 Task: Create a due date automation trigger when advanced on, 2 hours after a card is due add fields without custom field "Resume" set to a number lower than 1 and greater than 10.
Action: Mouse moved to (1101, 511)
Screenshot: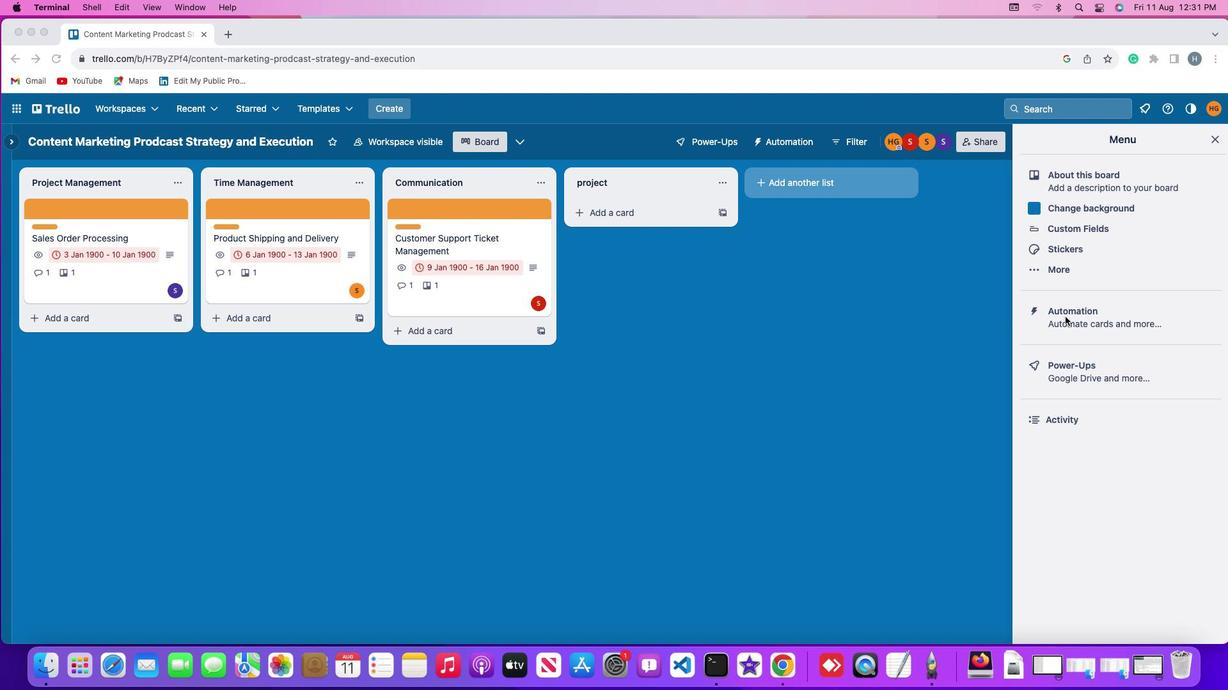 
Action: Mouse pressed left at (1101, 511)
Screenshot: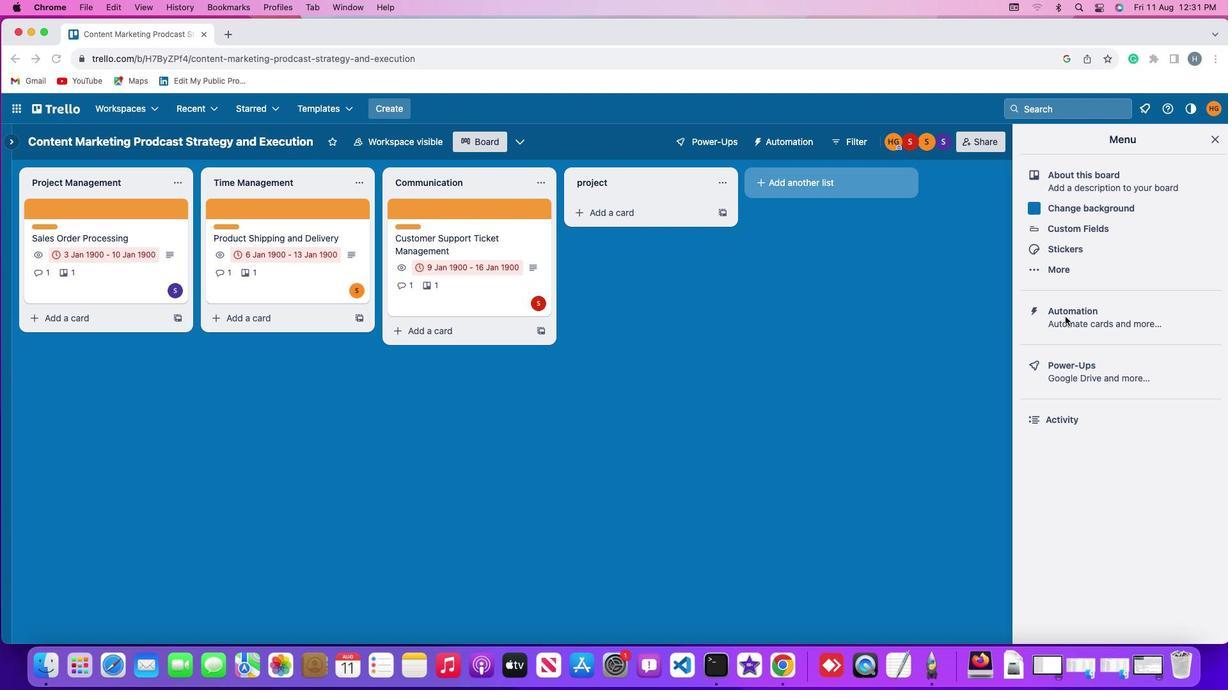 
Action: Mouse pressed left at (1101, 511)
Screenshot: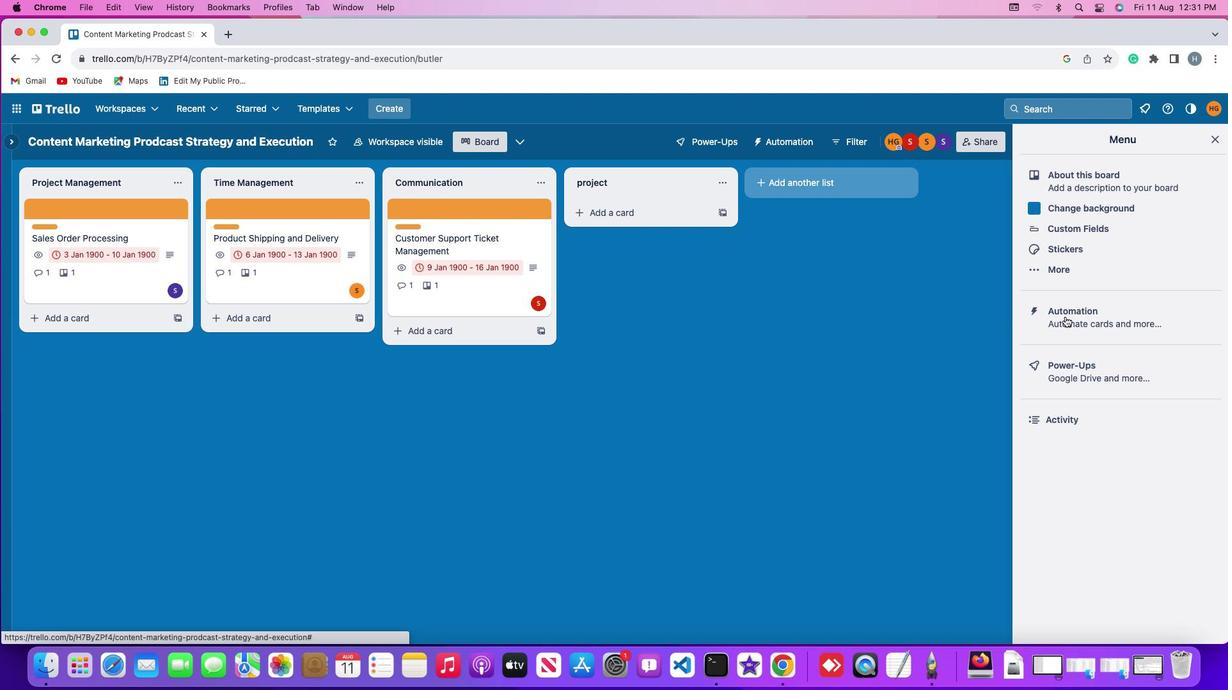 
Action: Mouse moved to (131, 511)
Screenshot: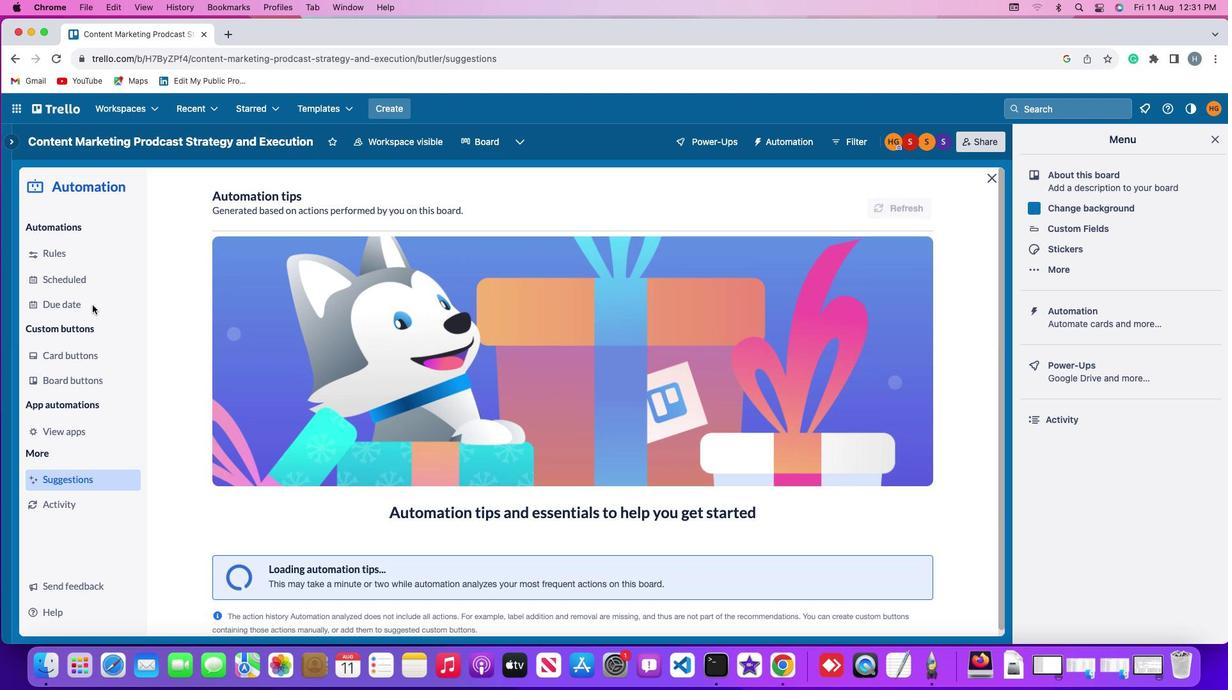 
Action: Mouse pressed left at (131, 511)
Screenshot: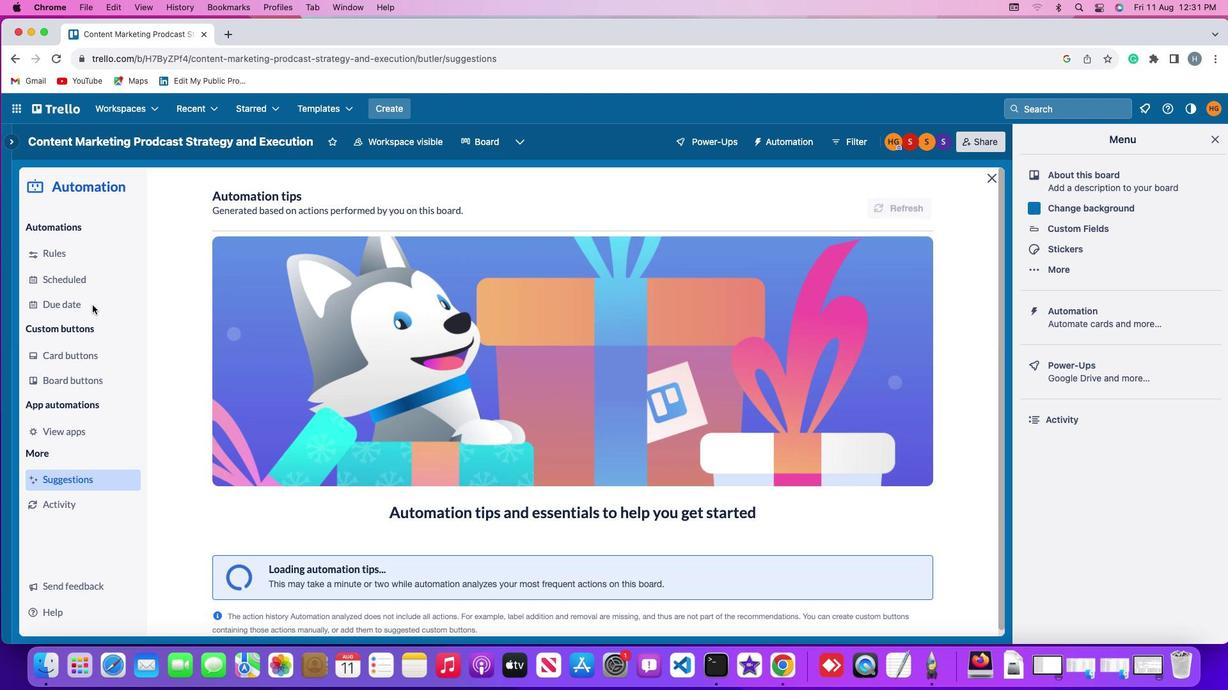 
Action: Mouse moved to (881, 506)
Screenshot: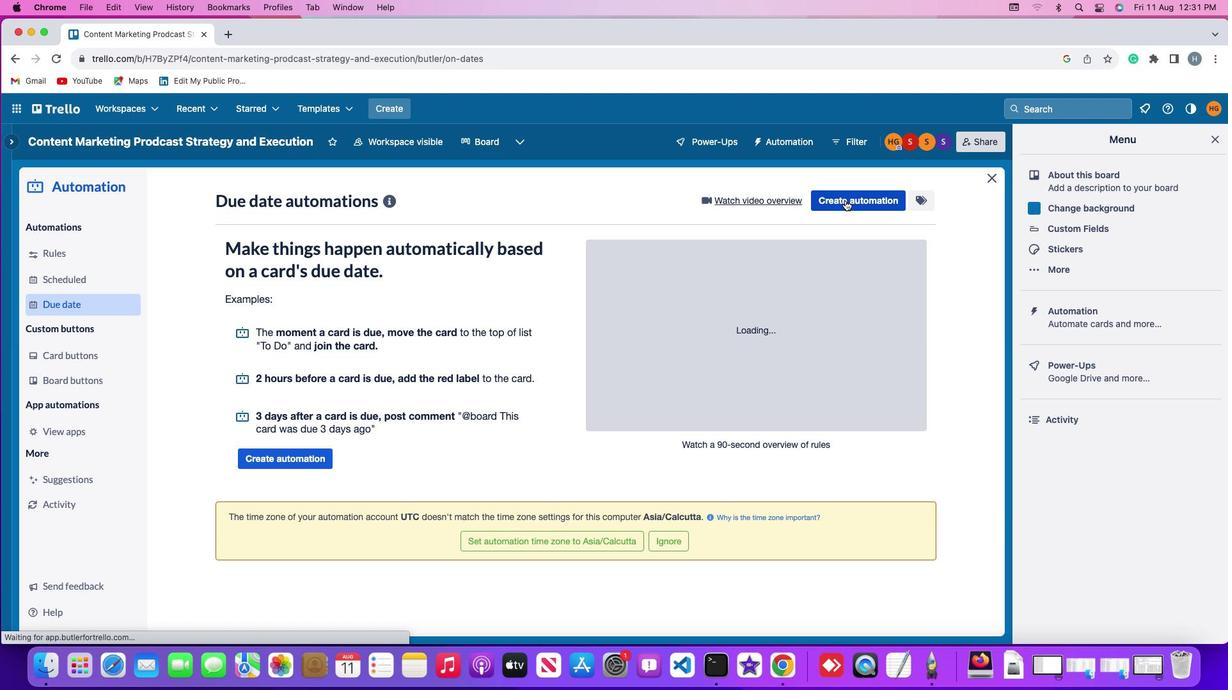 
Action: Mouse pressed left at (881, 506)
Screenshot: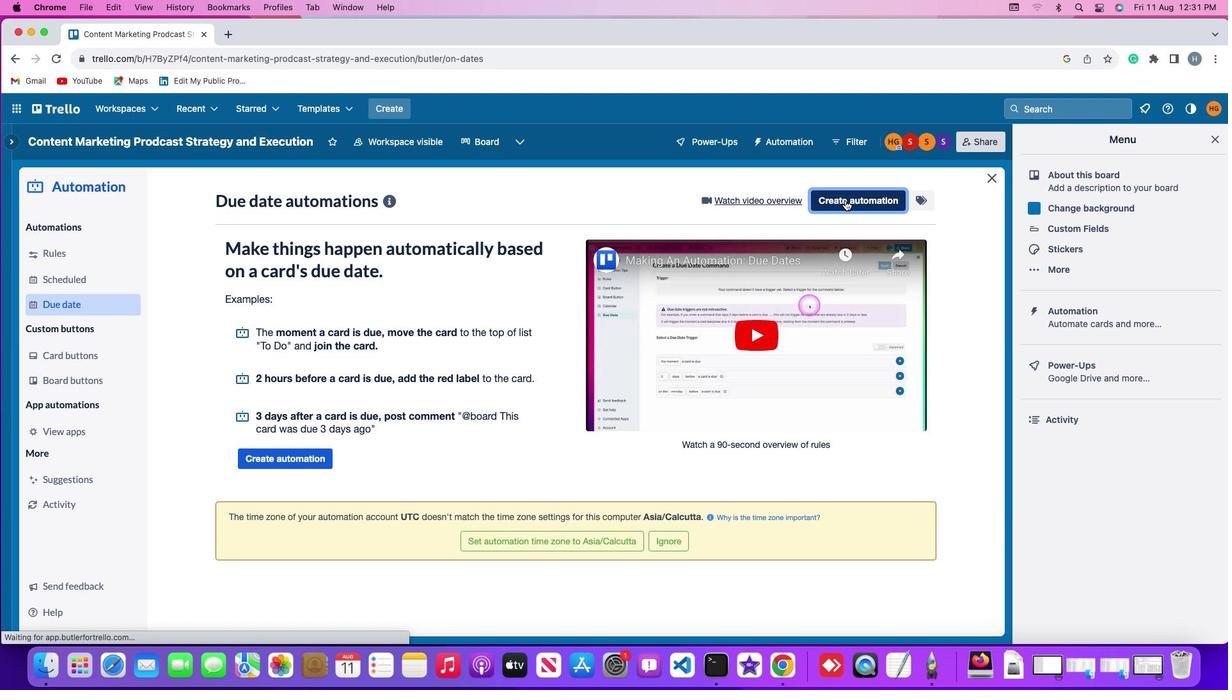 
Action: Mouse moved to (316, 511)
Screenshot: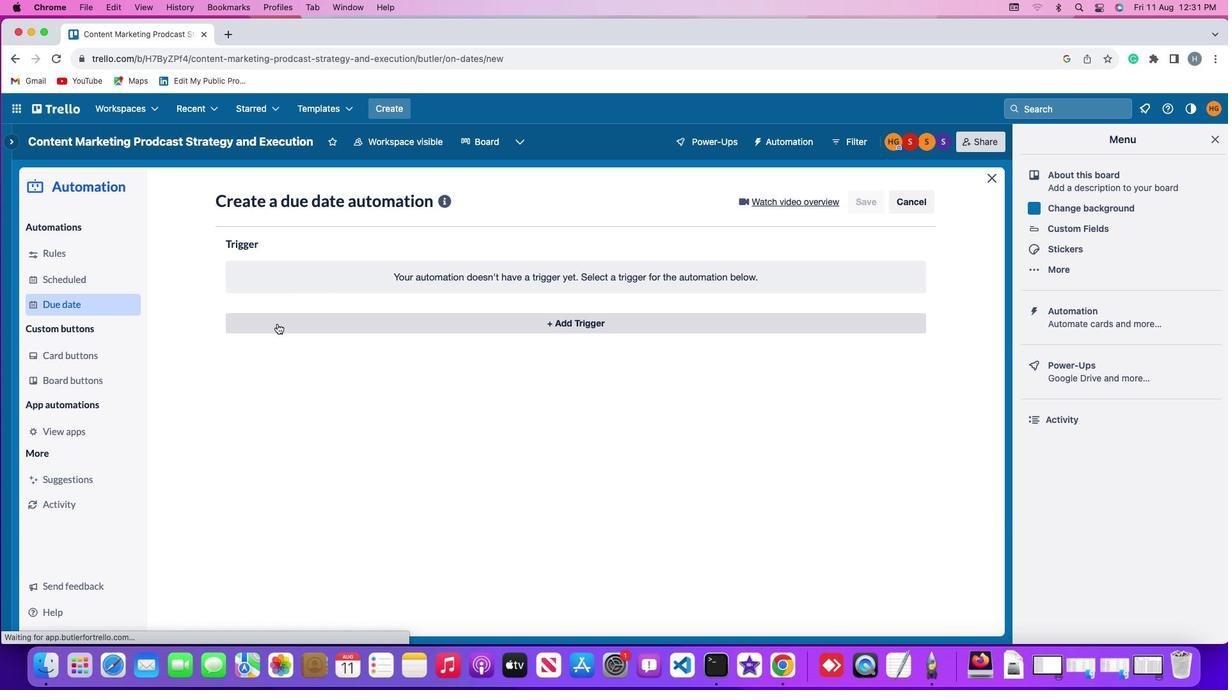 
Action: Mouse pressed left at (316, 511)
Screenshot: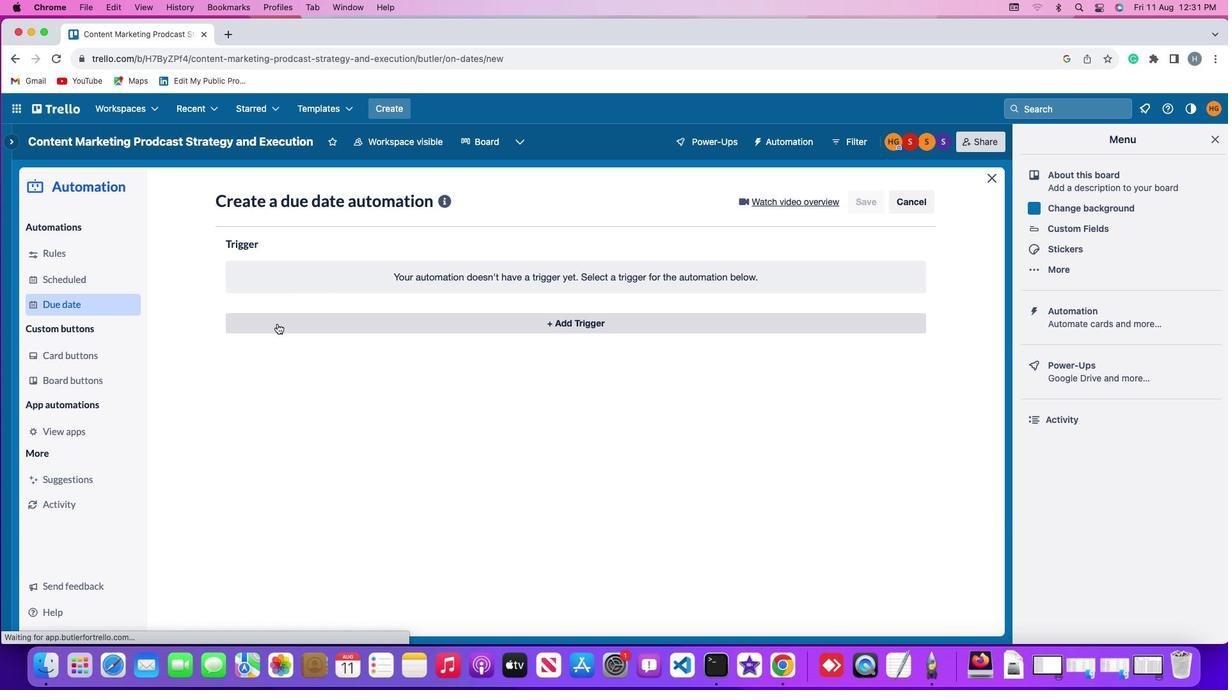 
Action: Mouse moved to (293, 522)
Screenshot: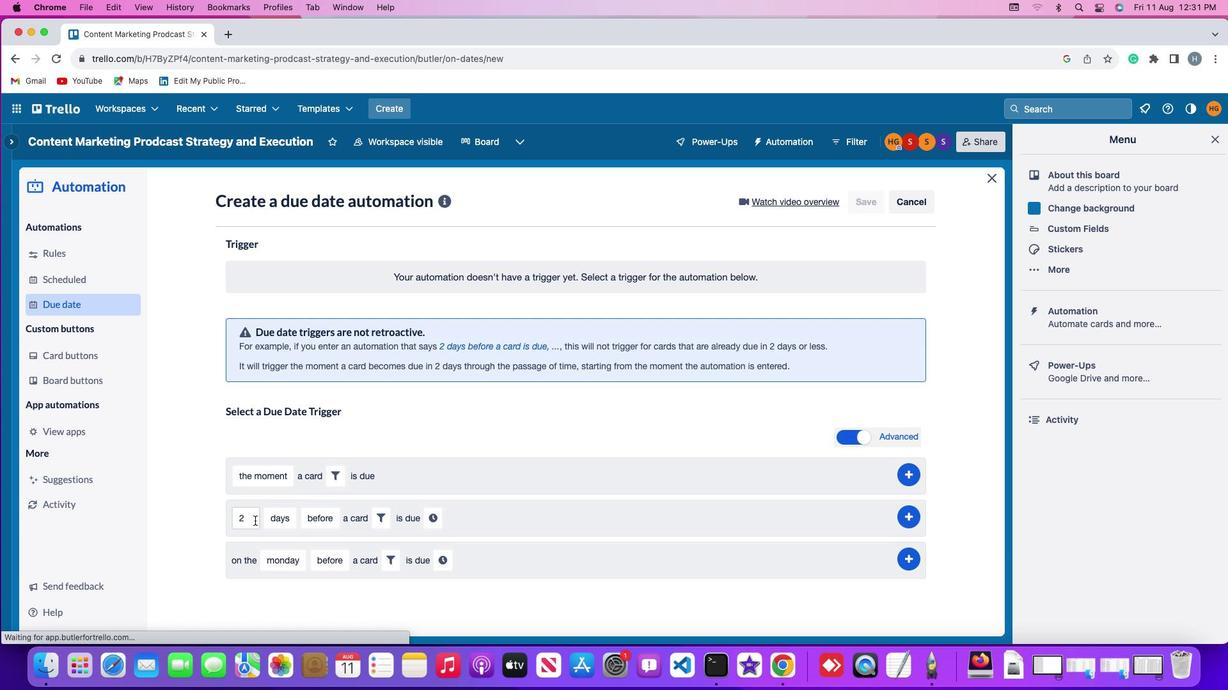 
Action: Mouse pressed left at (293, 522)
Screenshot: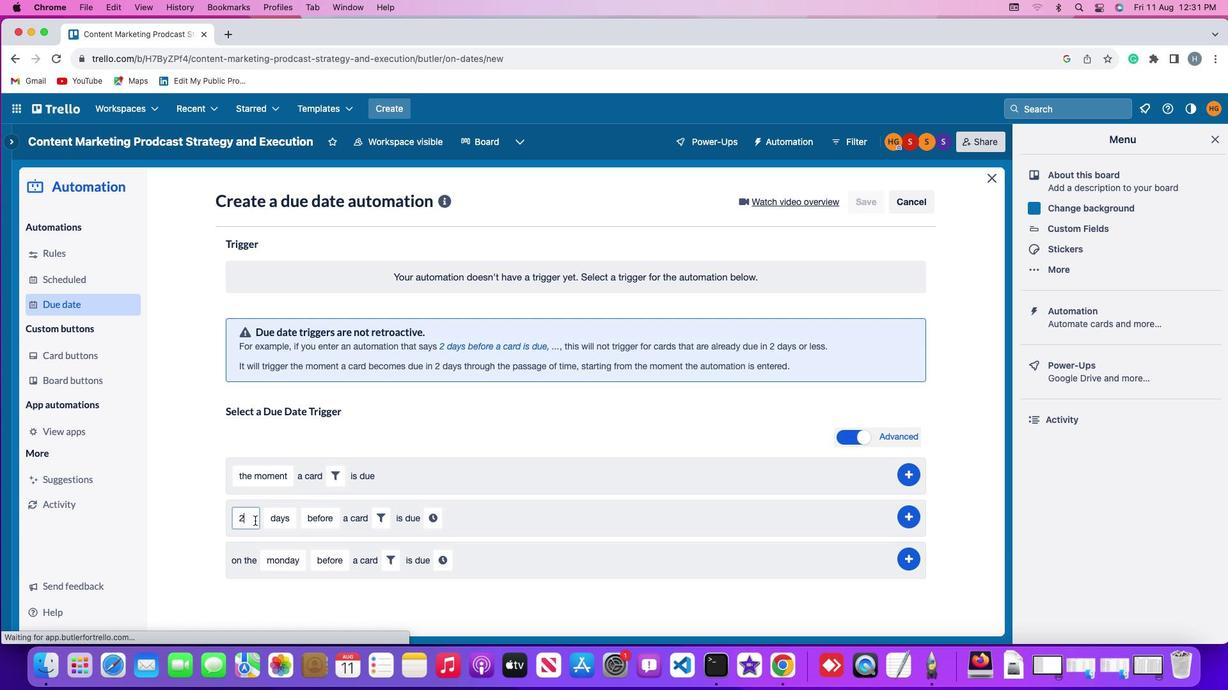 
Action: Key pressed Key.backspace'2'
Screenshot: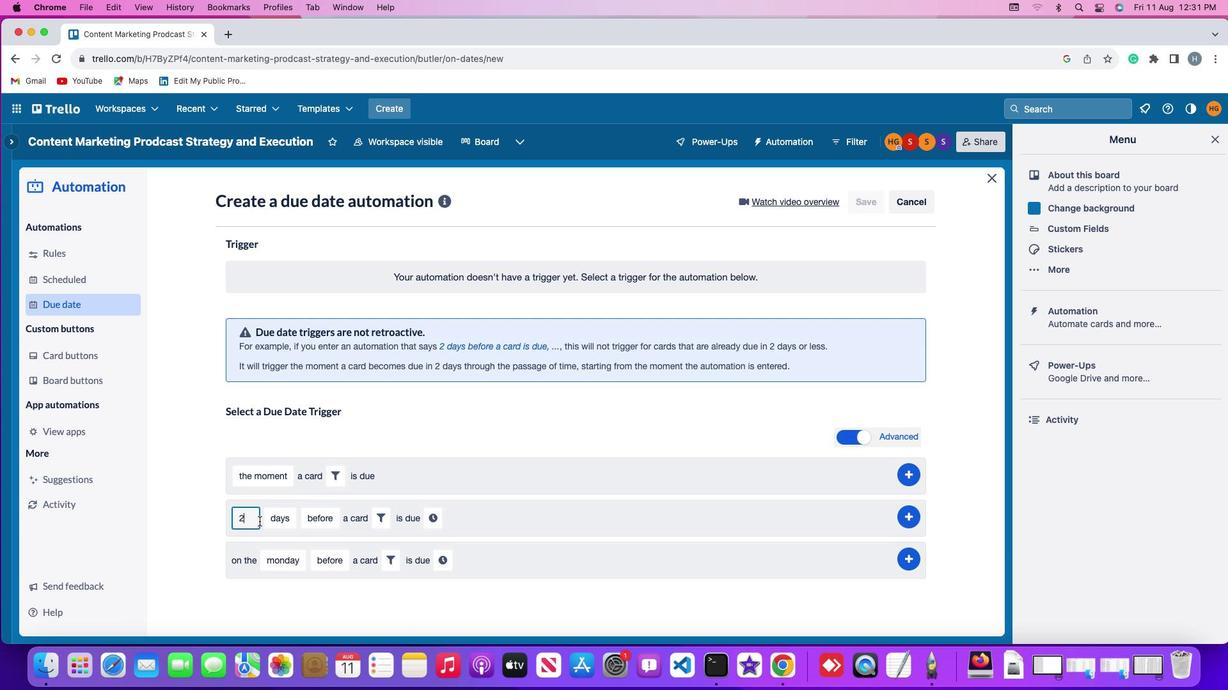 
Action: Mouse moved to (324, 522)
Screenshot: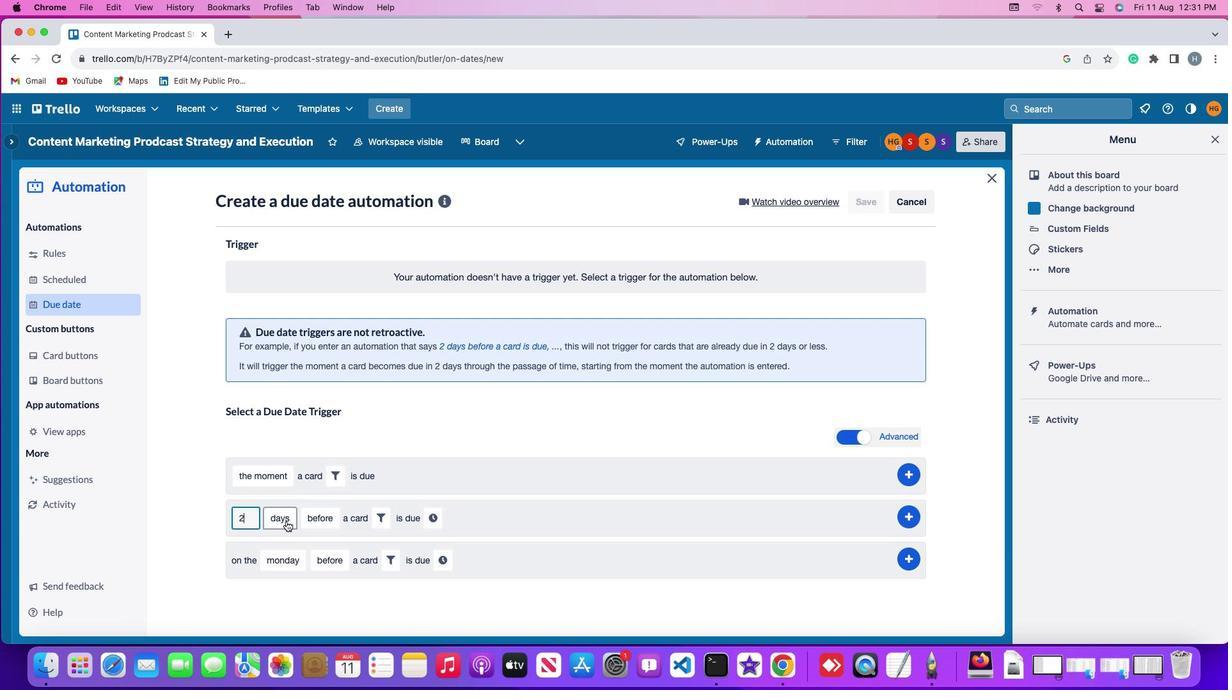 
Action: Mouse pressed left at (324, 522)
Screenshot: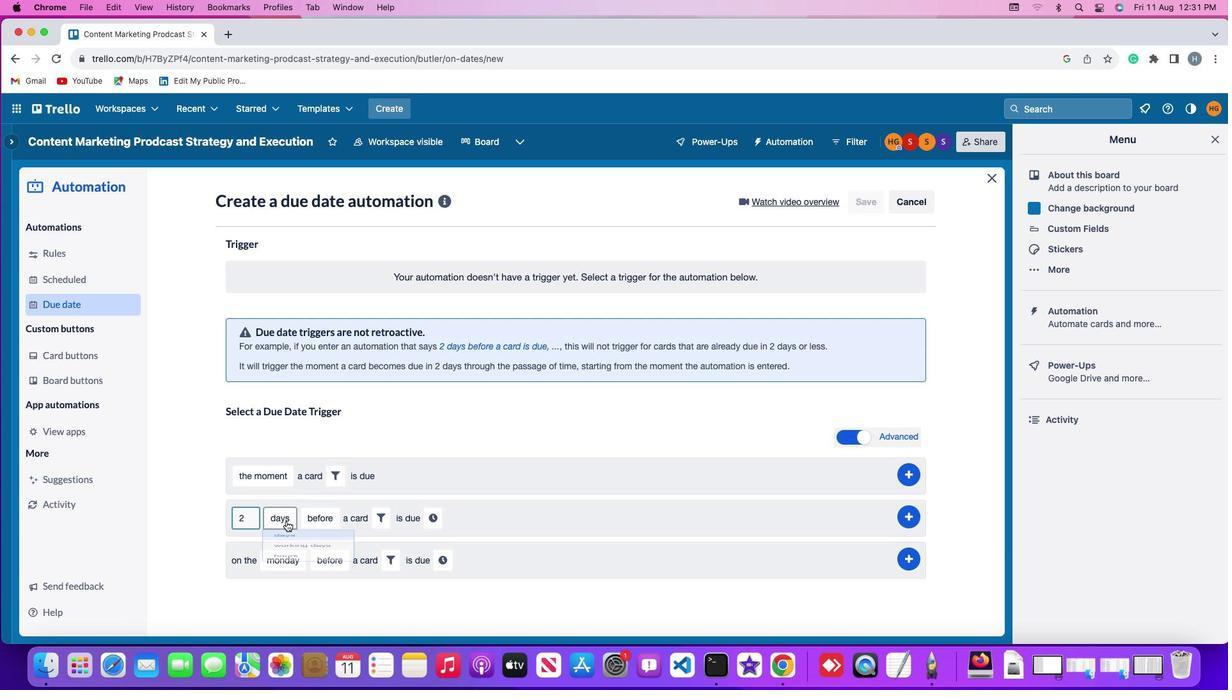 
Action: Mouse moved to (322, 525)
Screenshot: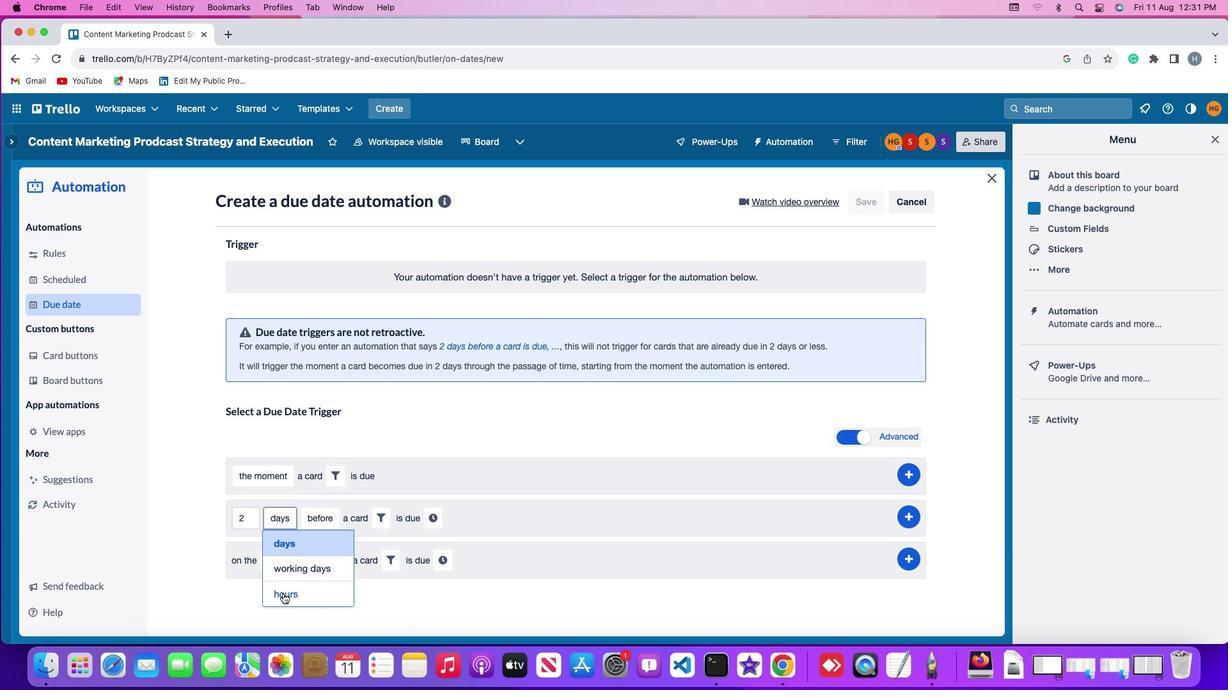 
Action: Mouse pressed left at (322, 525)
Screenshot: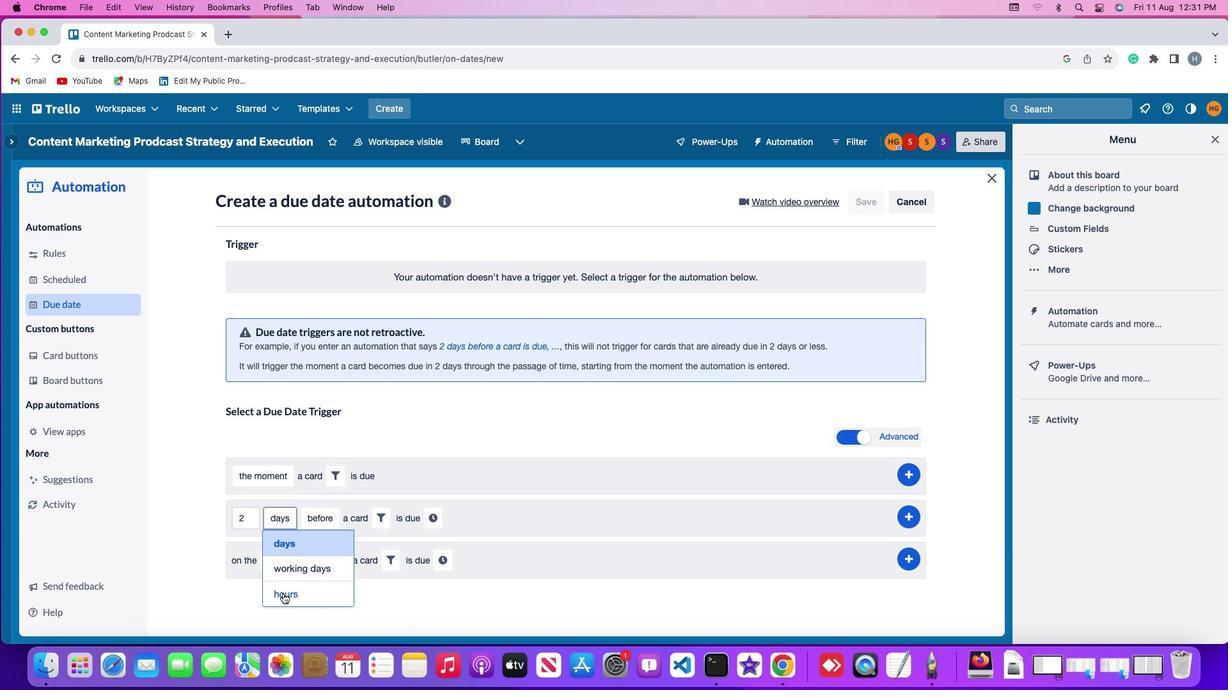 
Action: Mouse moved to (364, 522)
Screenshot: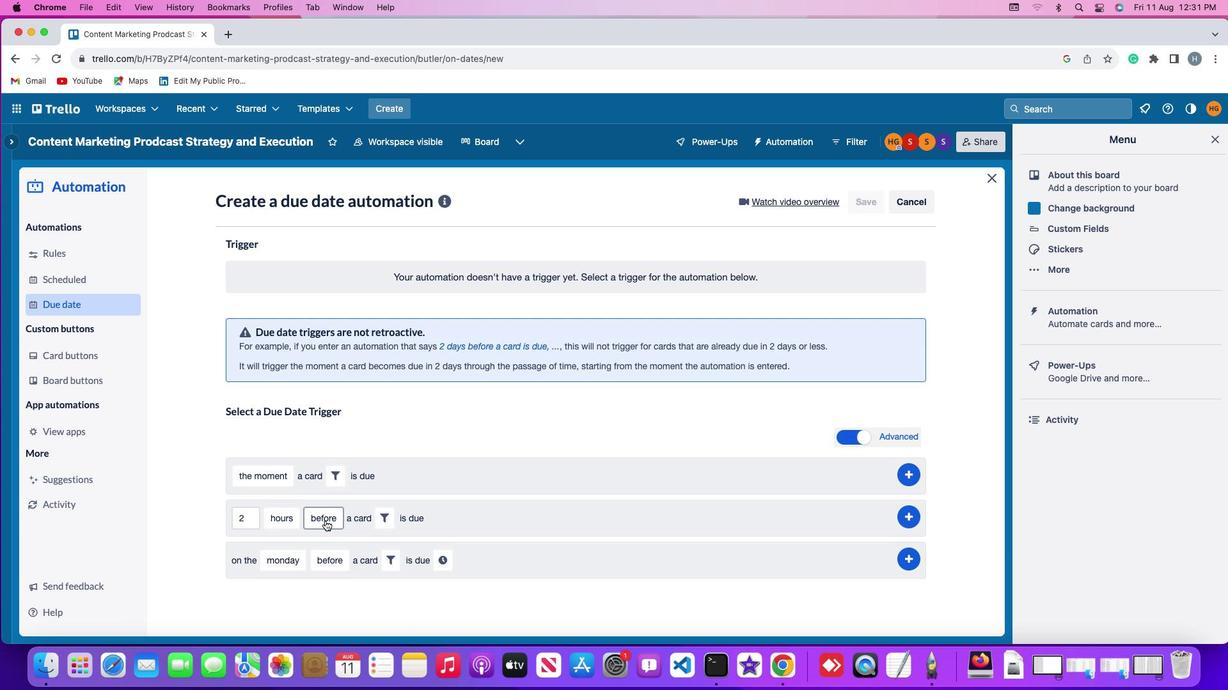 
Action: Mouse pressed left at (364, 522)
Screenshot: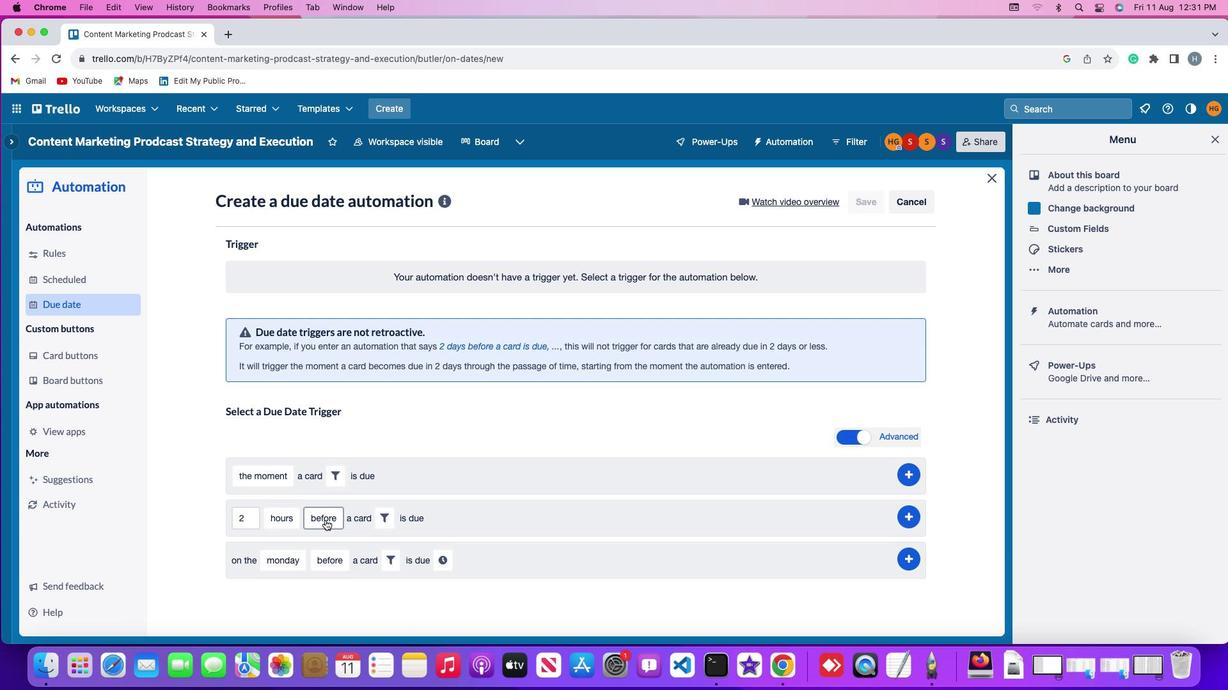 
Action: Mouse moved to (362, 524)
Screenshot: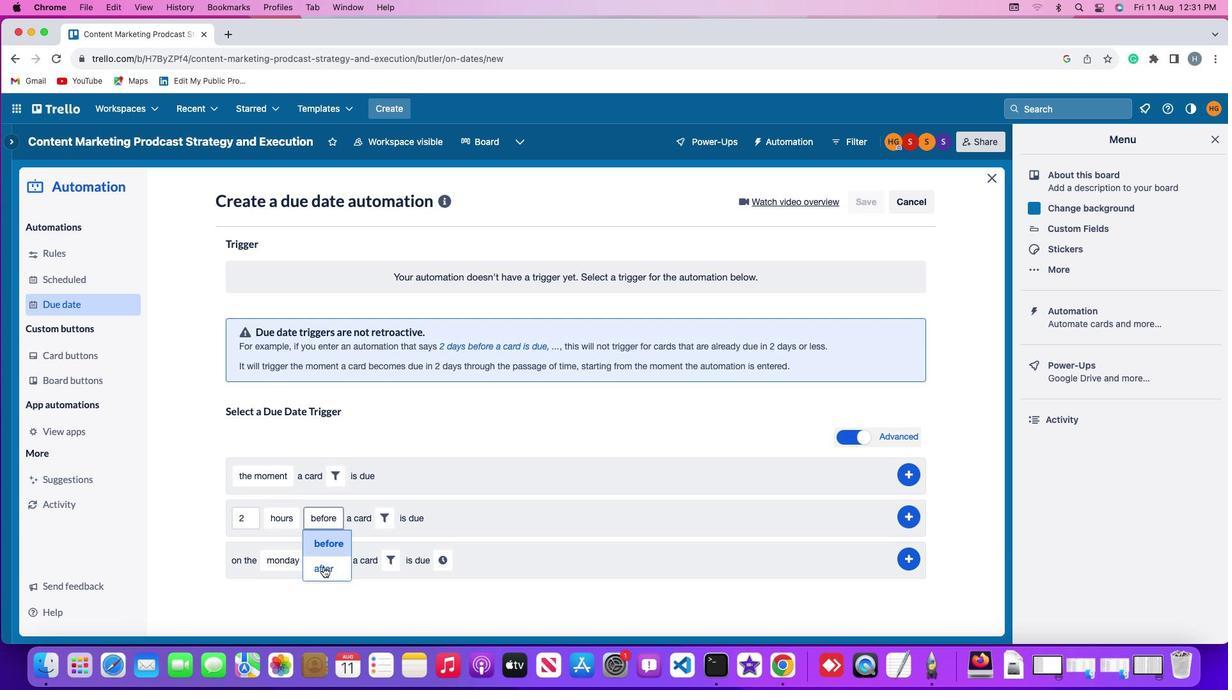 
Action: Mouse pressed left at (362, 524)
Screenshot: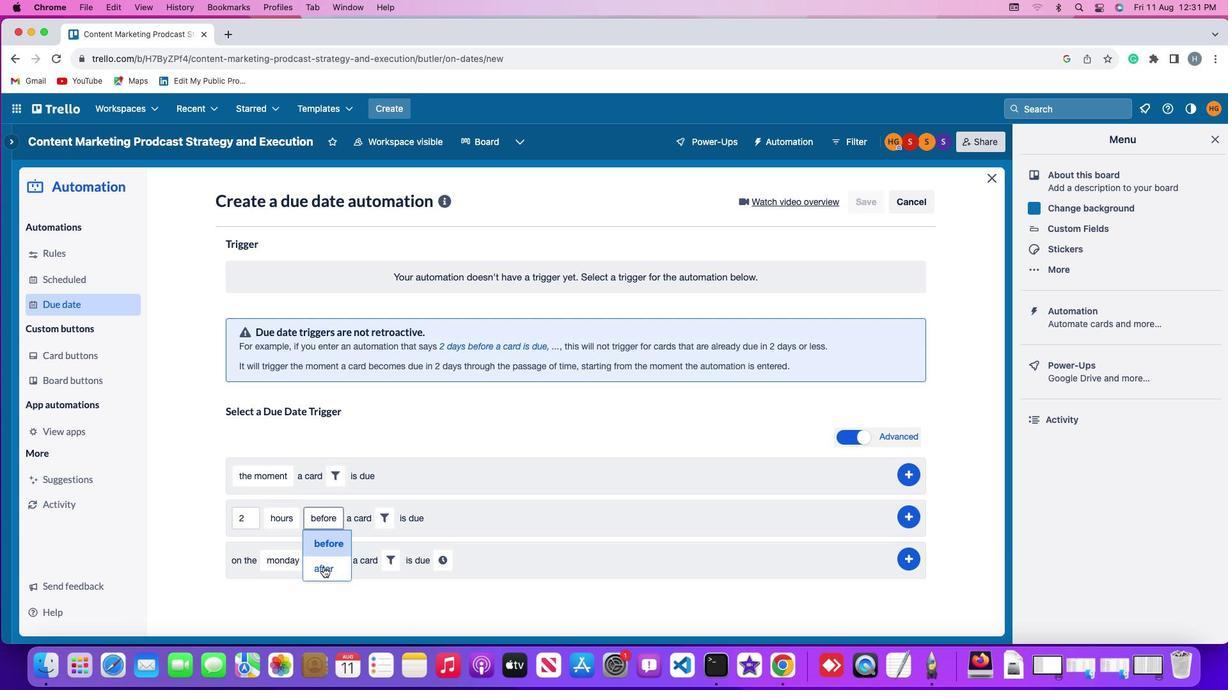 
Action: Mouse moved to (411, 522)
Screenshot: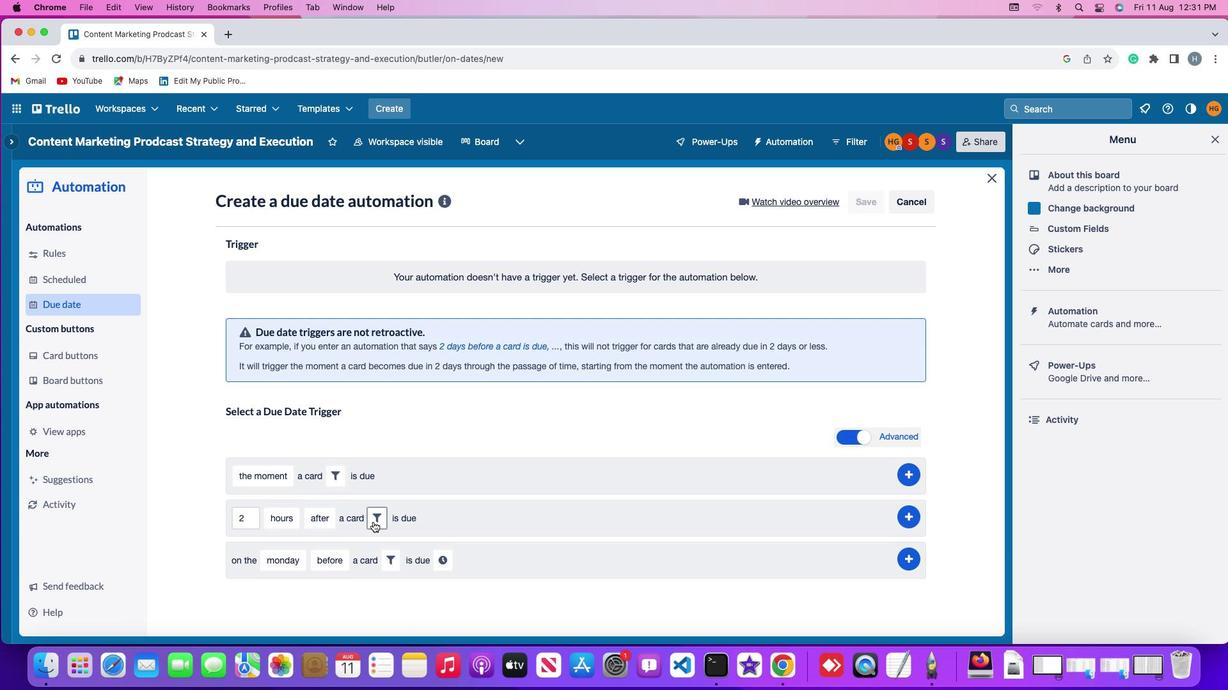 
Action: Mouse pressed left at (411, 522)
Screenshot: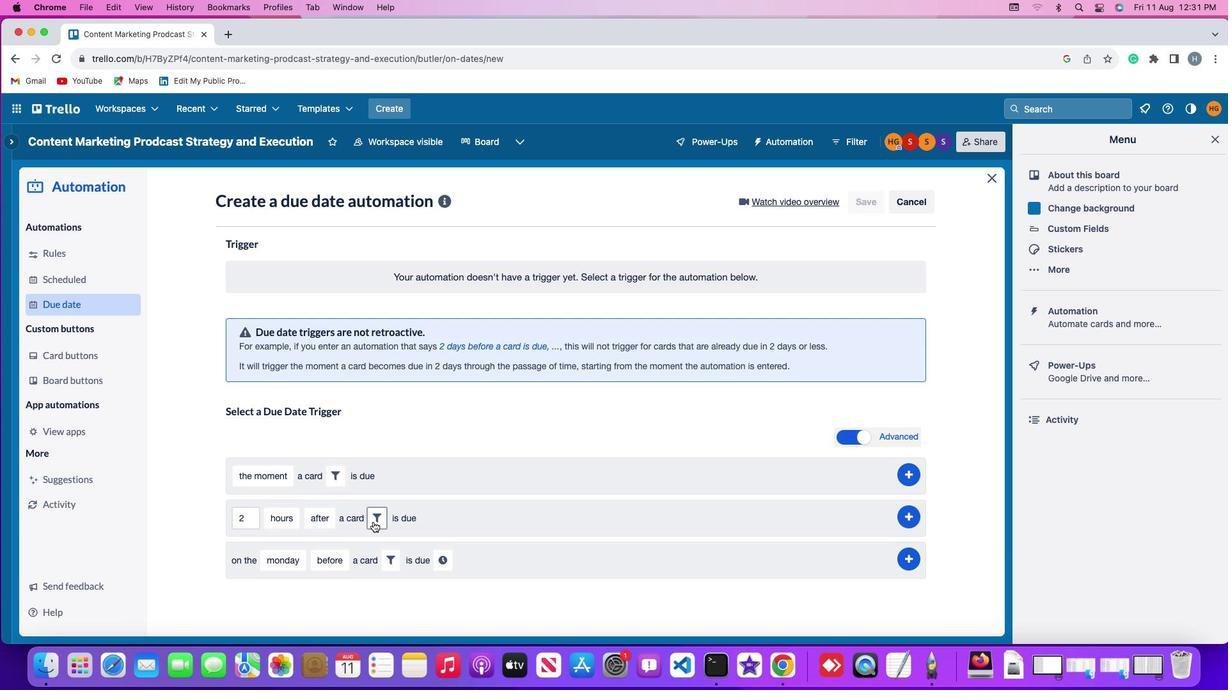
Action: Mouse moved to (619, 523)
Screenshot: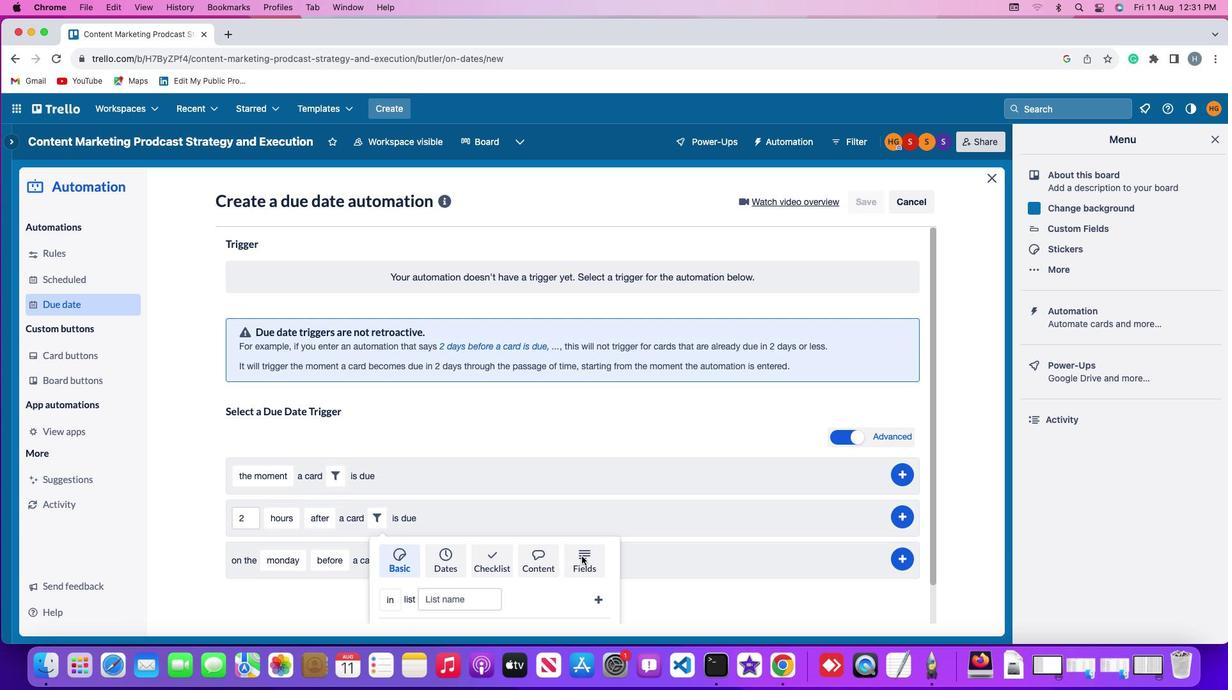 
Action: Mouse pressed left at (619, 523)
Screenshot: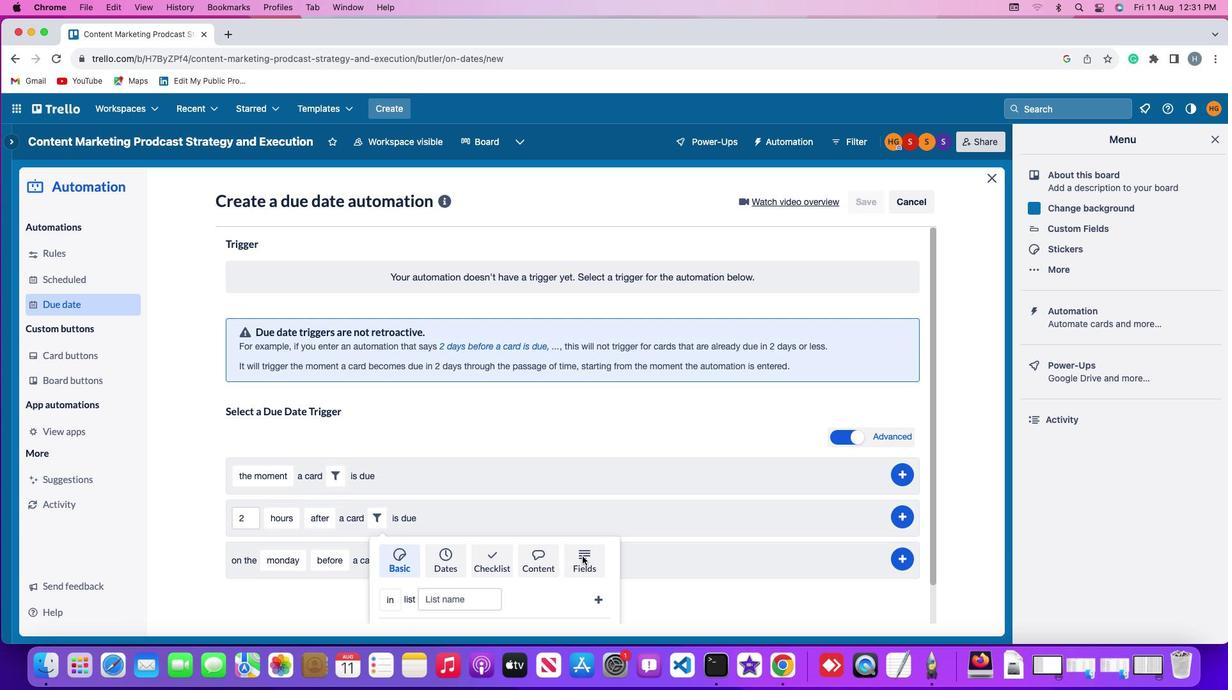 
Action: Mouse moved to (362, 525)
Screenshot: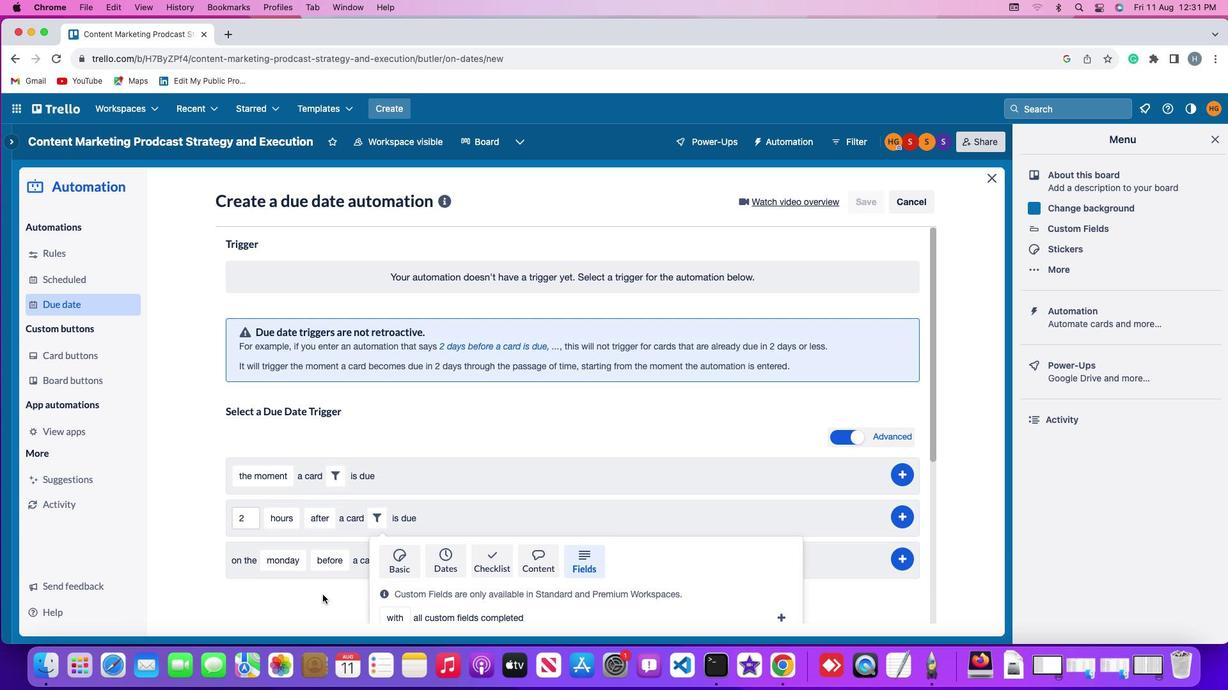 
Action: Mouse scrolled (362, 525) with delta (40, 495)
Screenshot: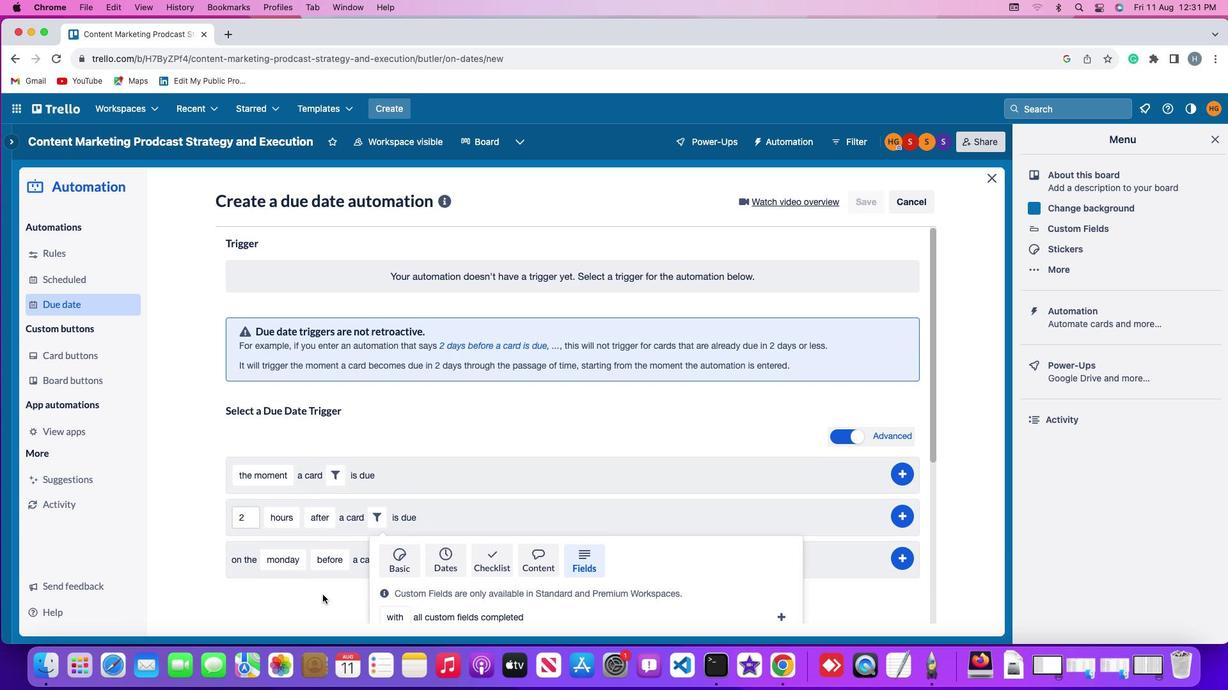 
Action: Mouse scrolled (362, 525) with delta (40, 495)
Screenshot: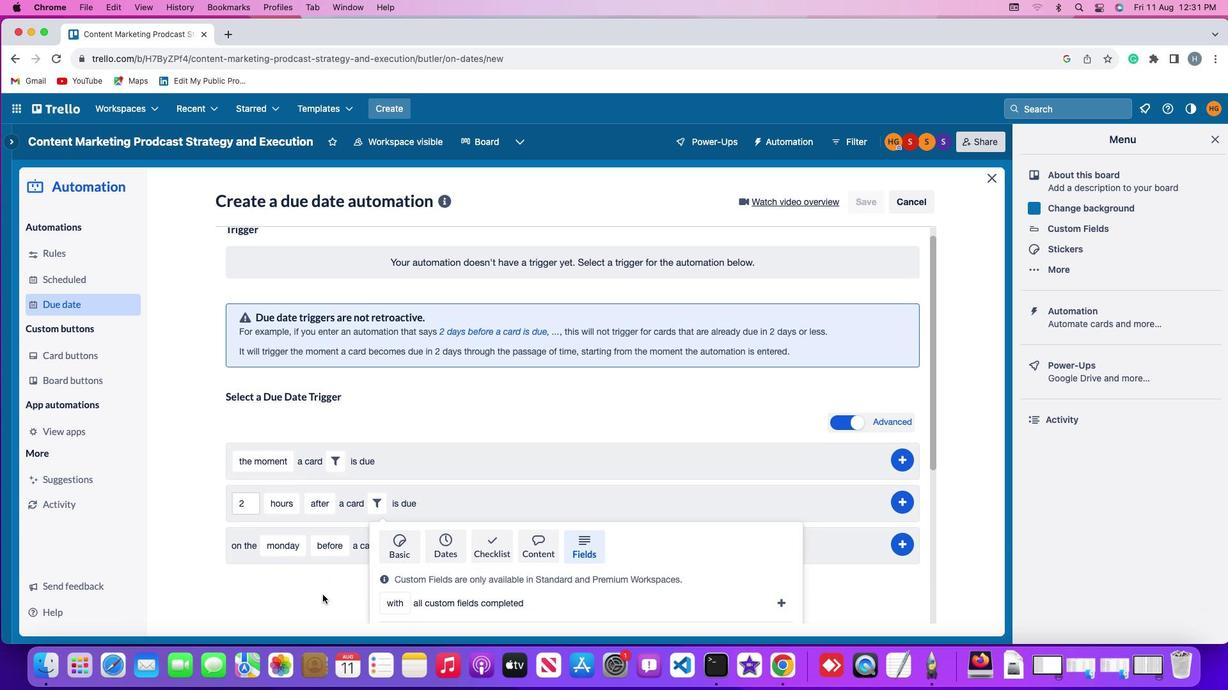 
Action: Mouse scrolled (362, 525) with delta (40, 495)
Screenshot: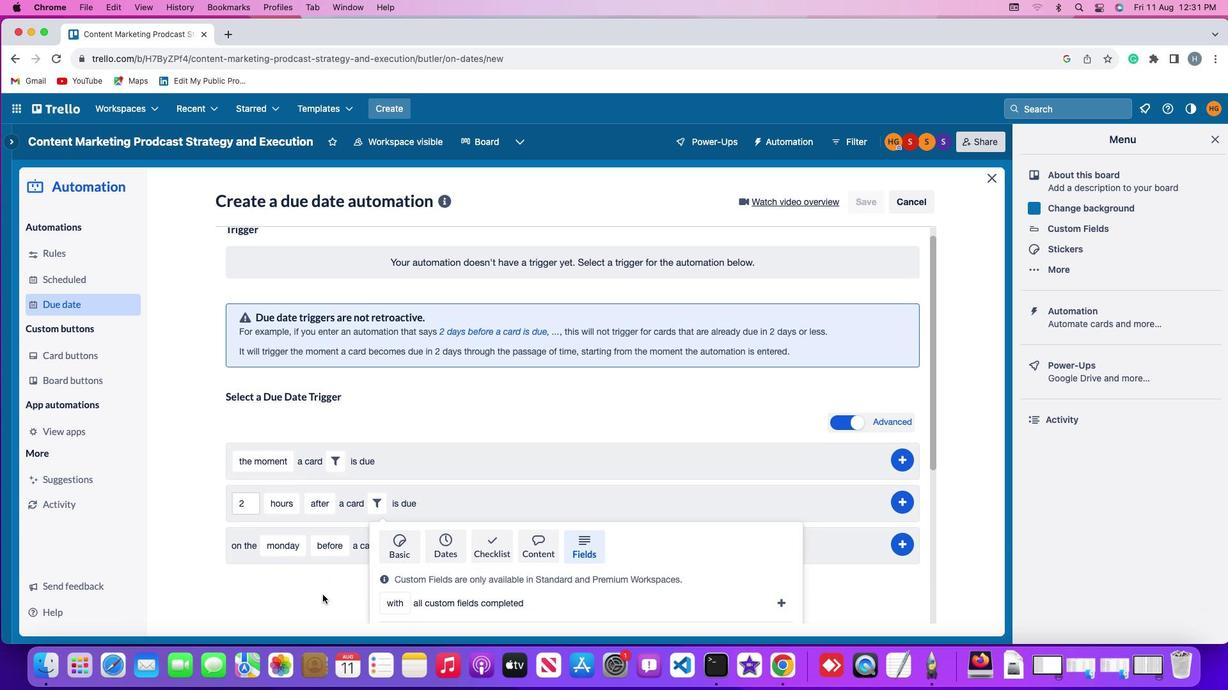 
Action: Mouse scrolled (362, 525) with delta (40, 495)
Screenshot: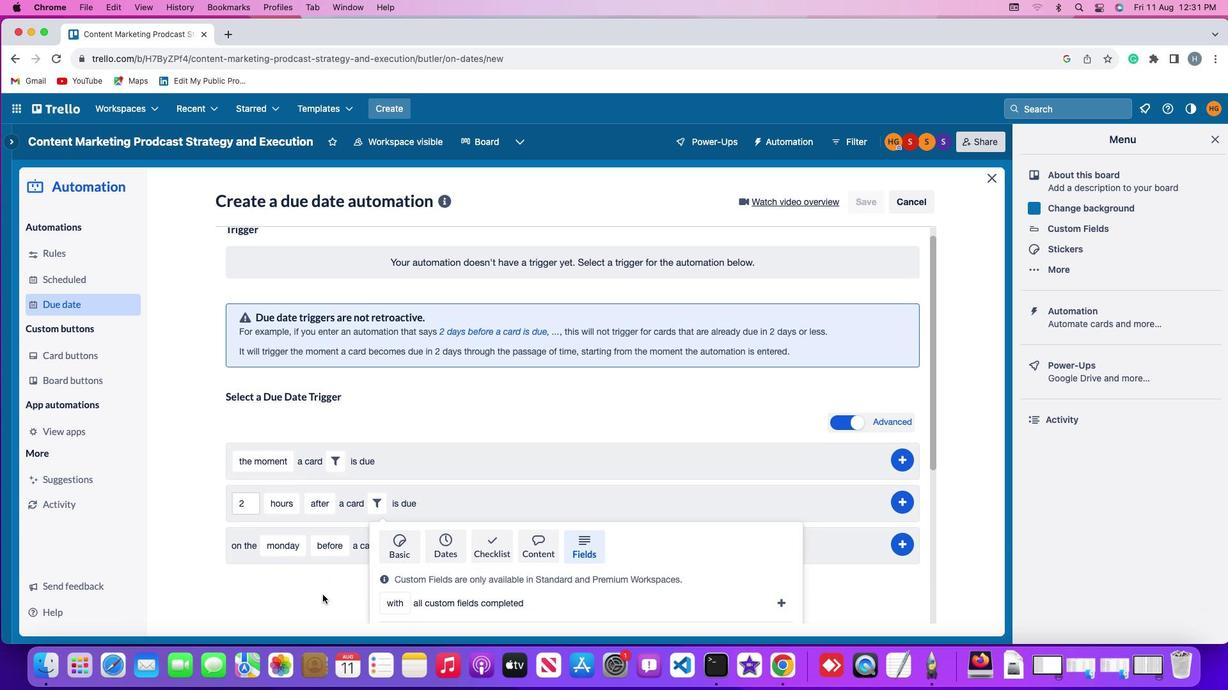
Action: Mouse moved to (362, 525)
Screenshot: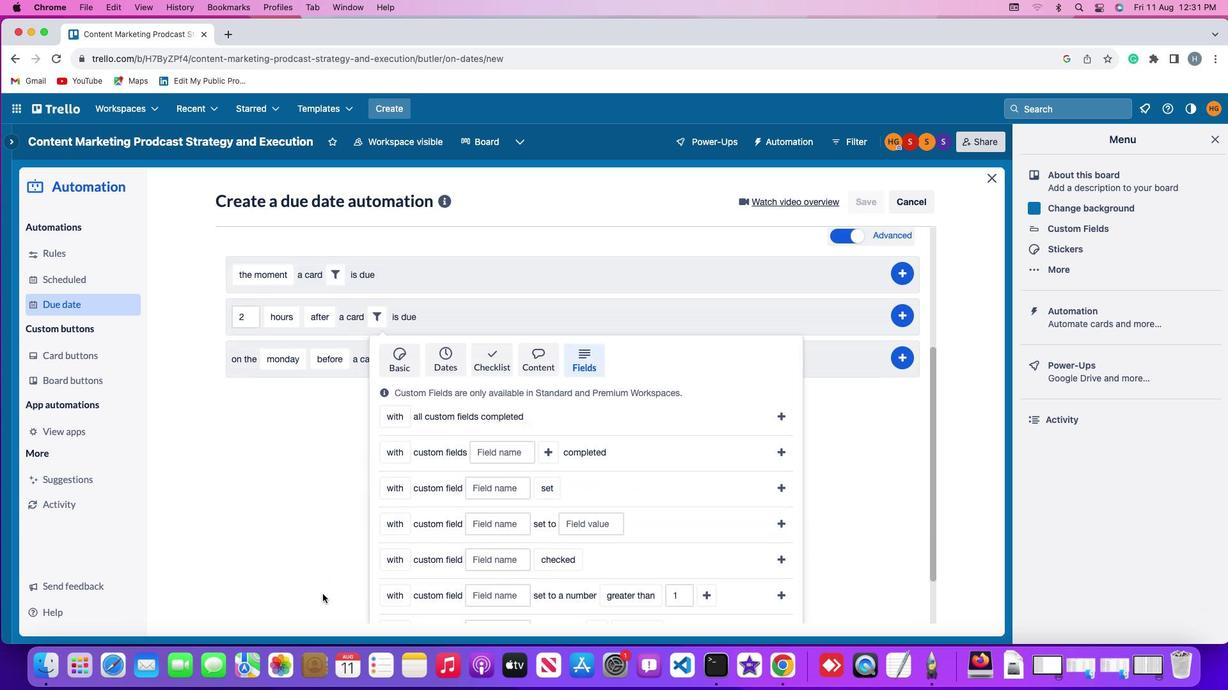 
Action: Mouse scrolled (362, 525) with delta (40, 495)
Screenshot: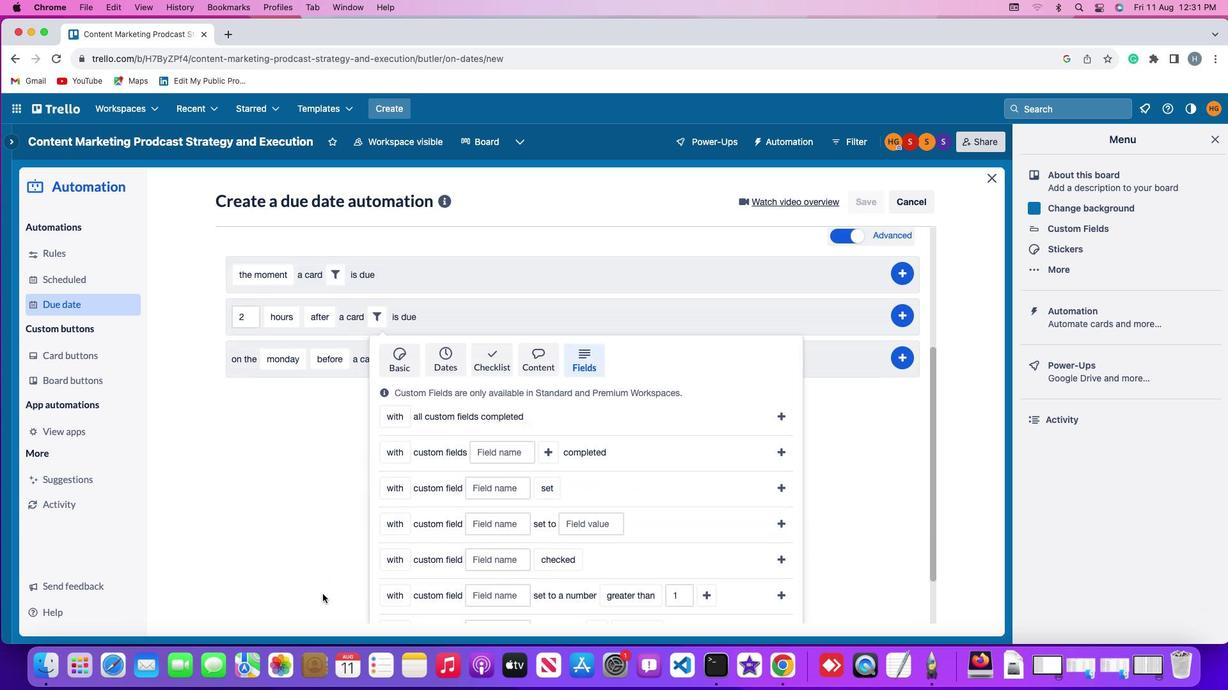 
Action: Mouse moved to (362, 525)
Screenshot: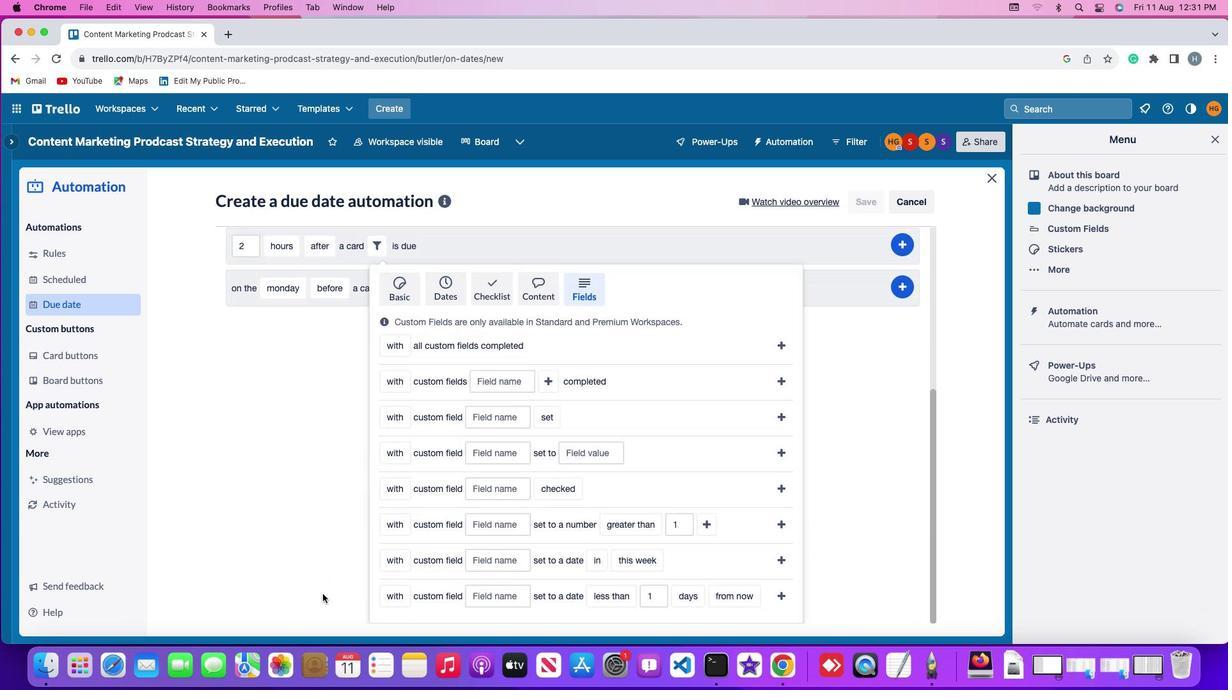 
Action: Mouse scrolled (362, 525) with delta (40, 495)
Screenshot: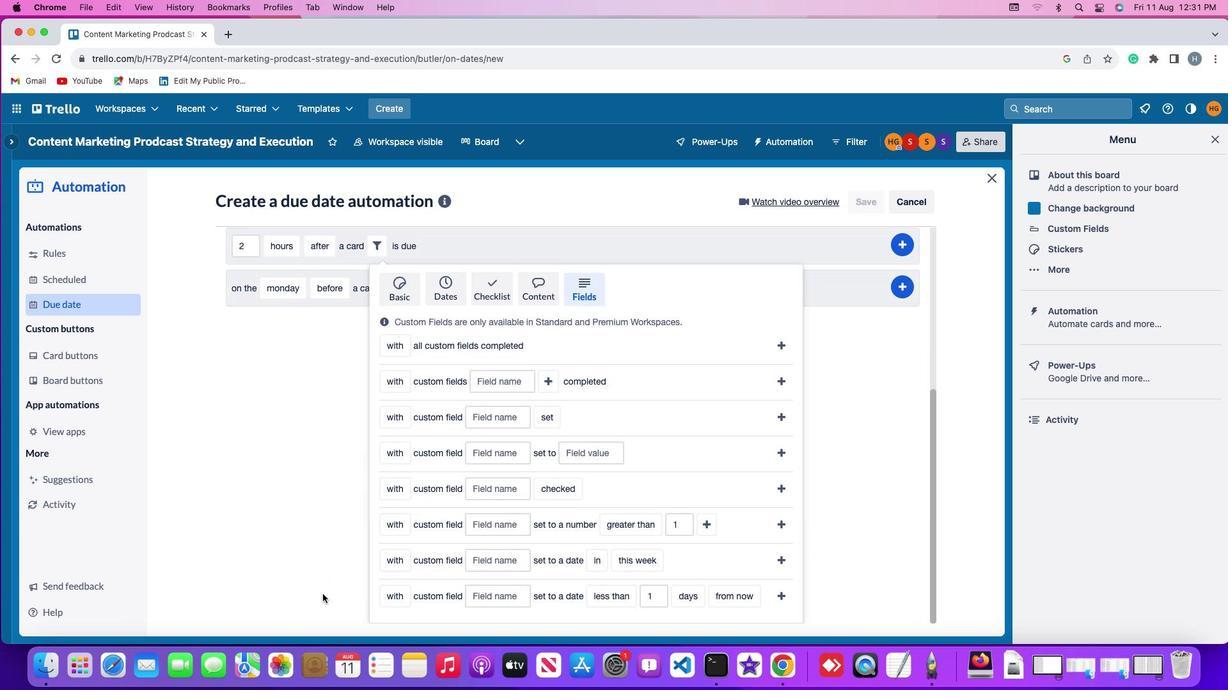 
Action: Mouse scrolled (362, 525) with delta (40, 495)
Screenshot: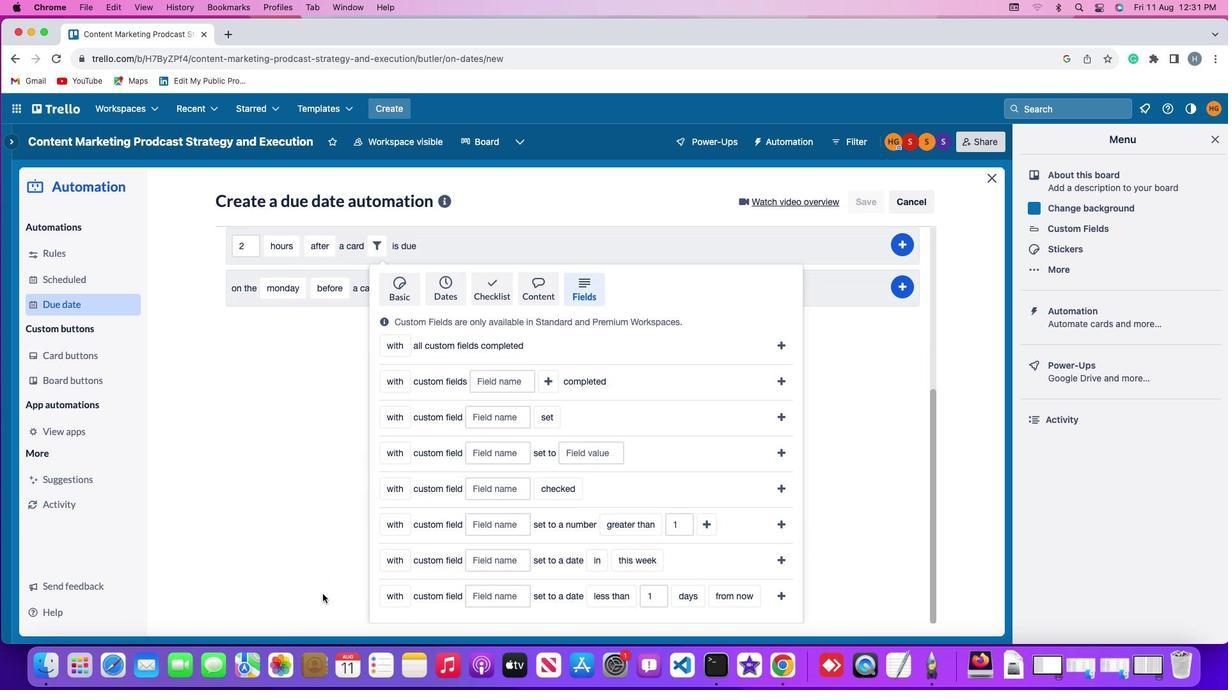 
Action: Mouse scrolled (362, 525) with delta (40, 495)
Screenshot: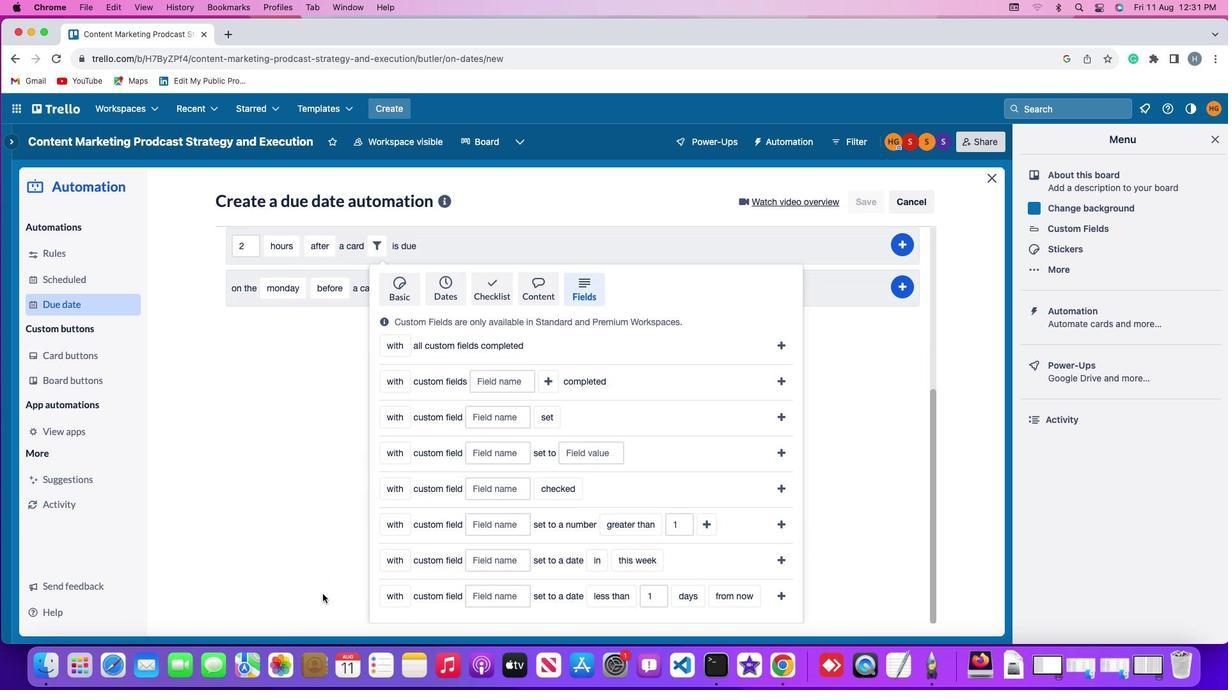 
Action: Mouse moved to (434, 522)
Screenshot: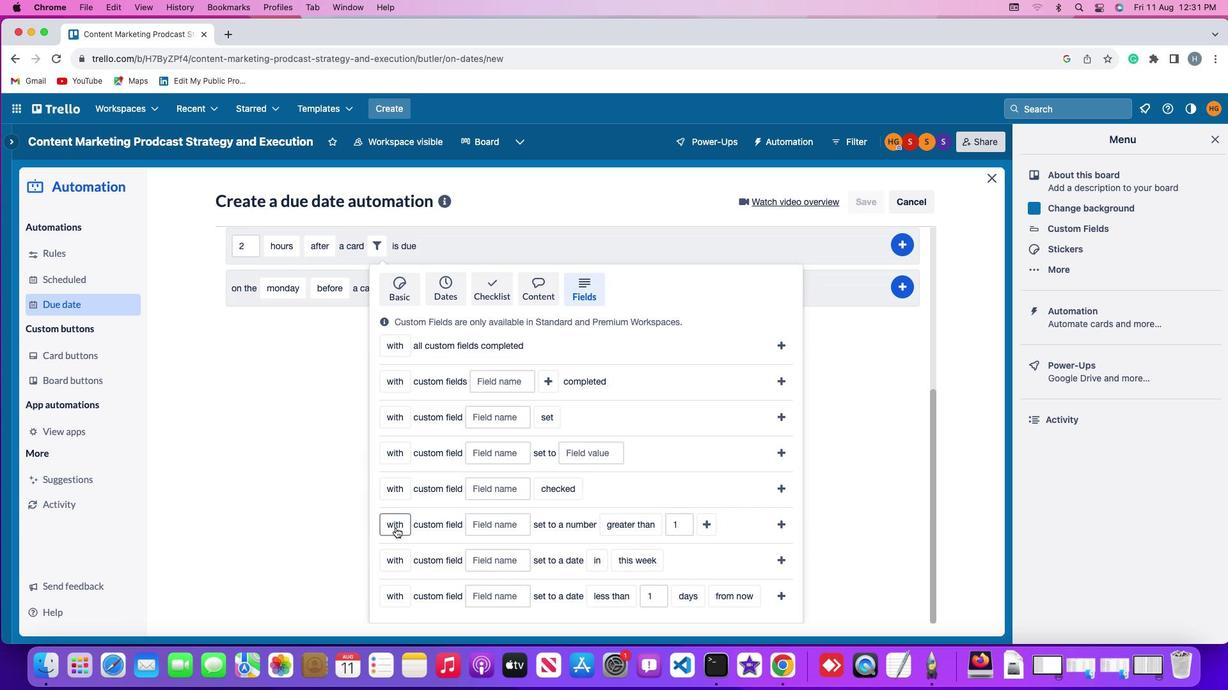 
Action: Mouse pressed left at (434, 522)
Screenshot: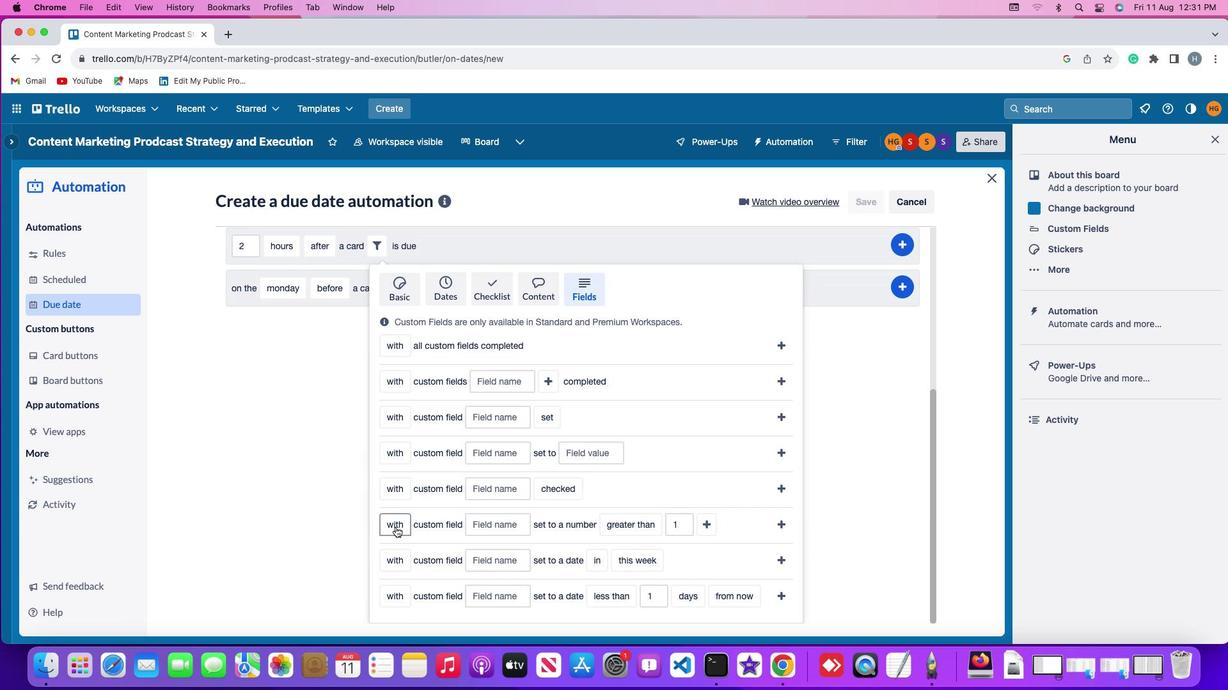 
Action: Mouse moved to (443, 524)
Screenshot: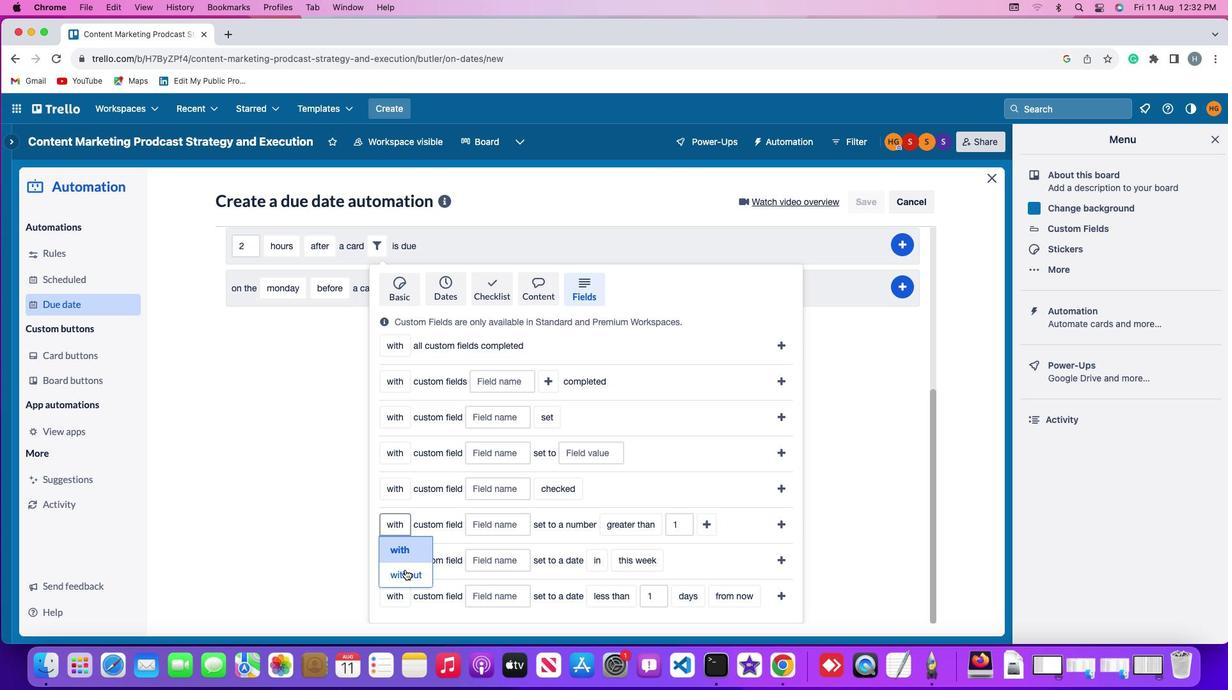 
Action: Mouse pressed left at (443, 524)
Screenshot: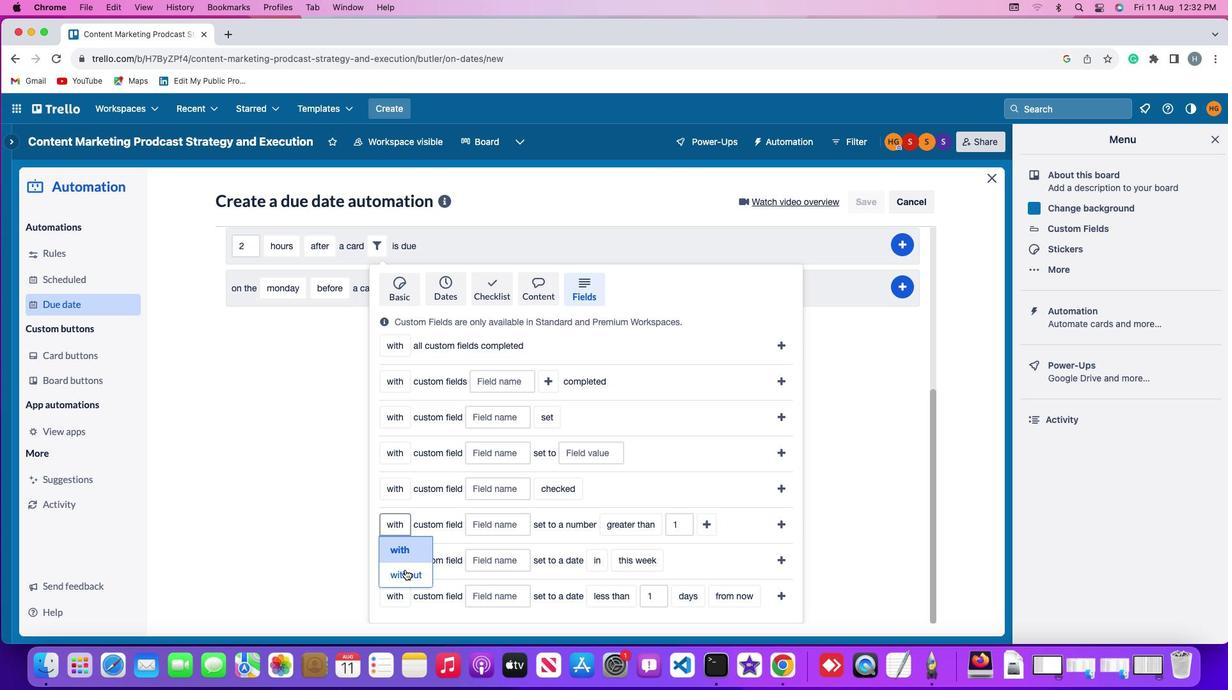 
Action: Mouse moved to (527, 522)
Screenshot: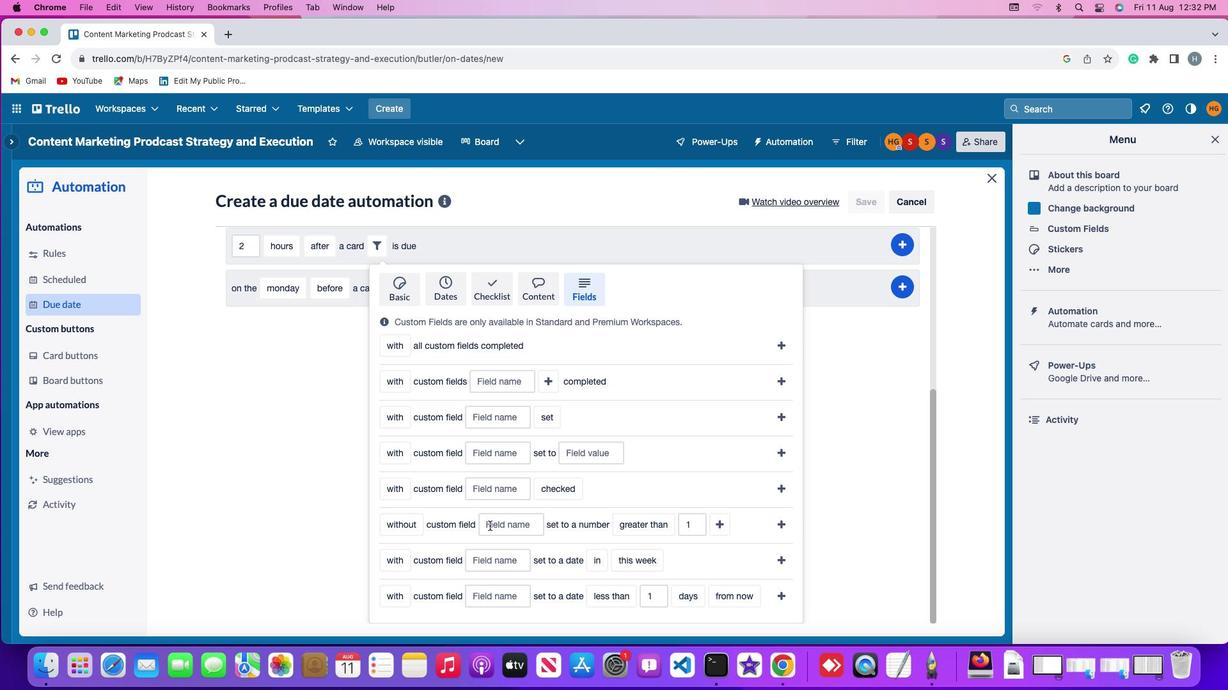 
Action: Mouse pressed left at (527, 522)
Screenshot: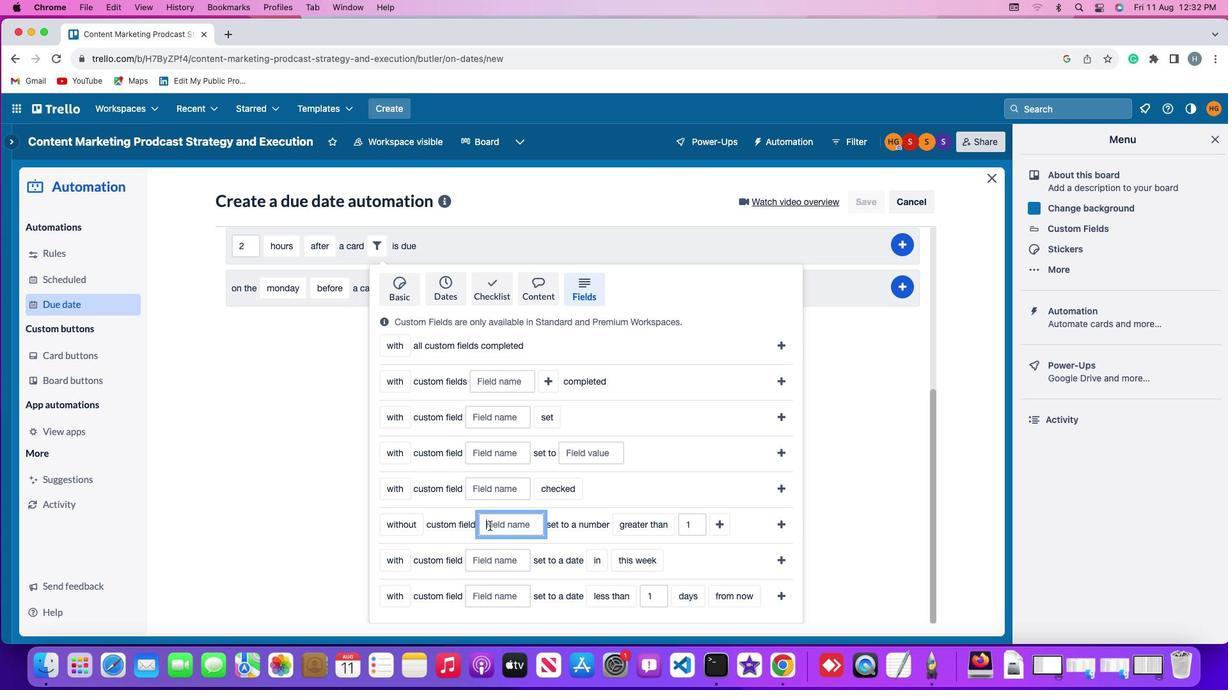 
Action: Mouse moved to (528, 522)
Screenshot: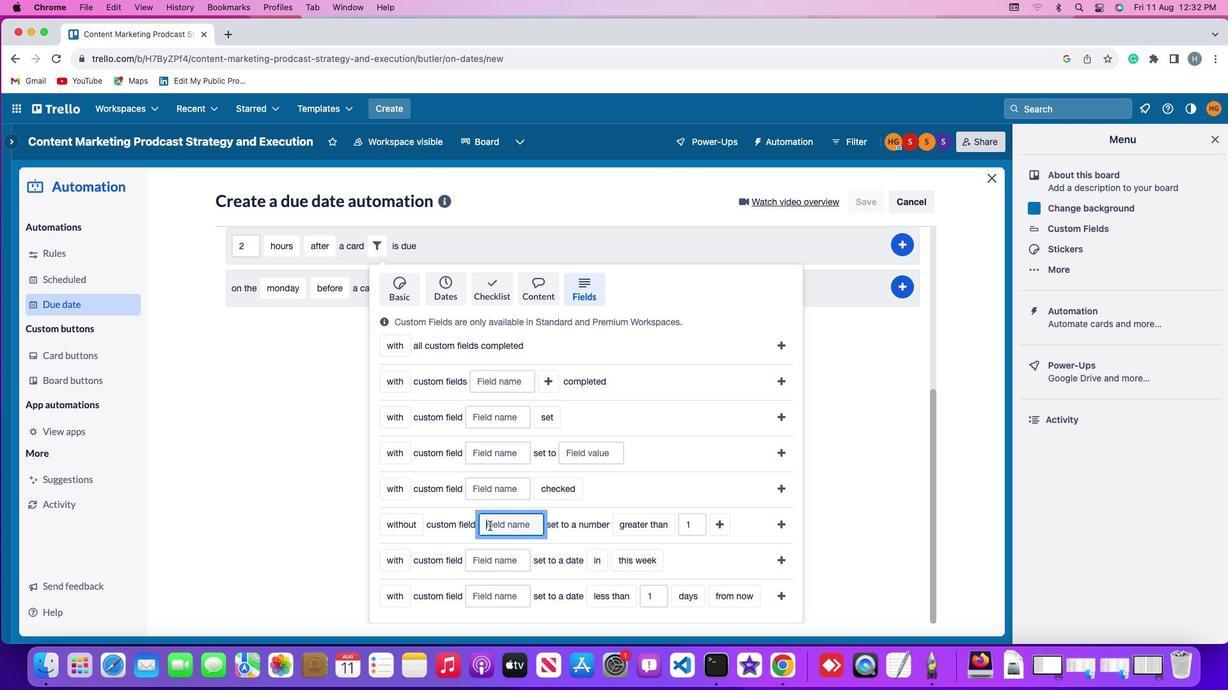 
Action: Key pressed Key.shift'R''e''s''u''m'
Screenshot: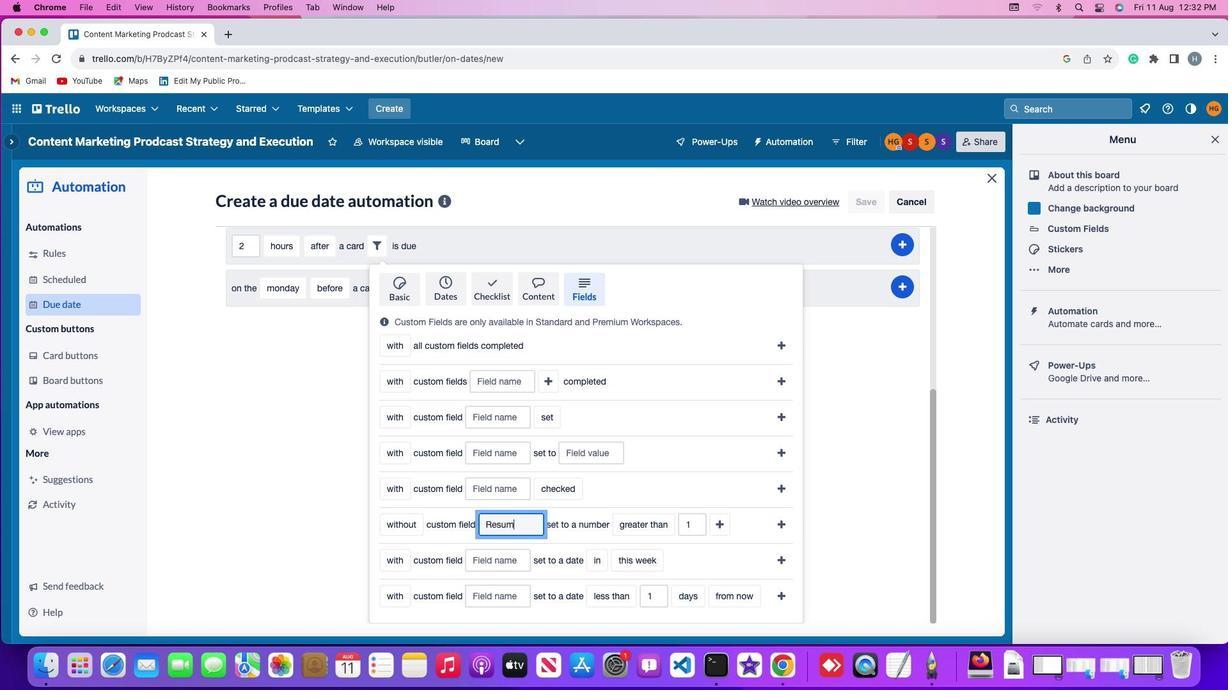
Action: Mouse moved to (529, 522)
Screenshot: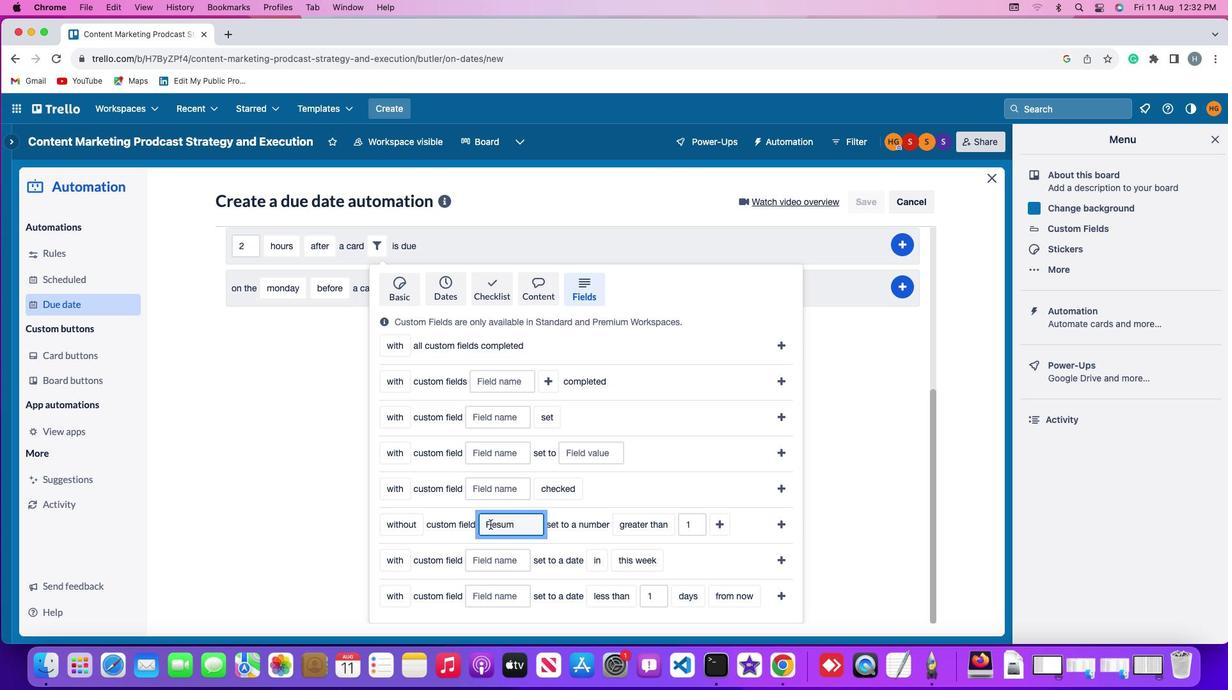 
Action: Key pressed 'e'
Screenshot: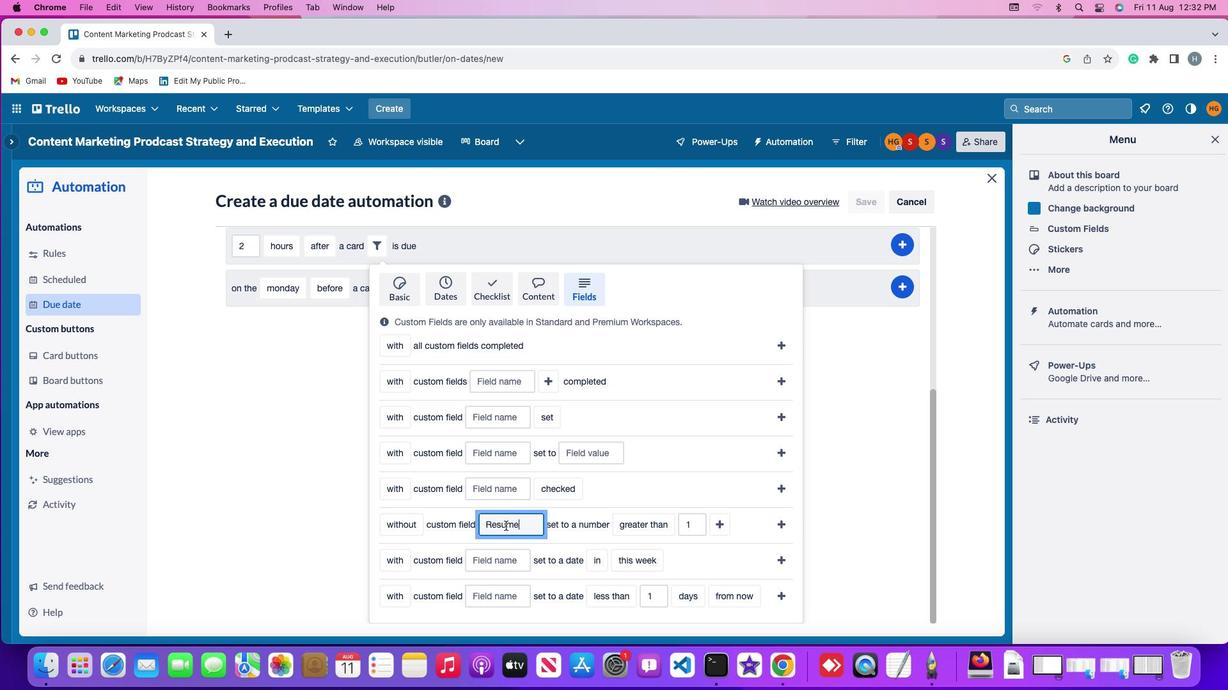 
Action: Mouse moved to (582, 522)
Screenshot: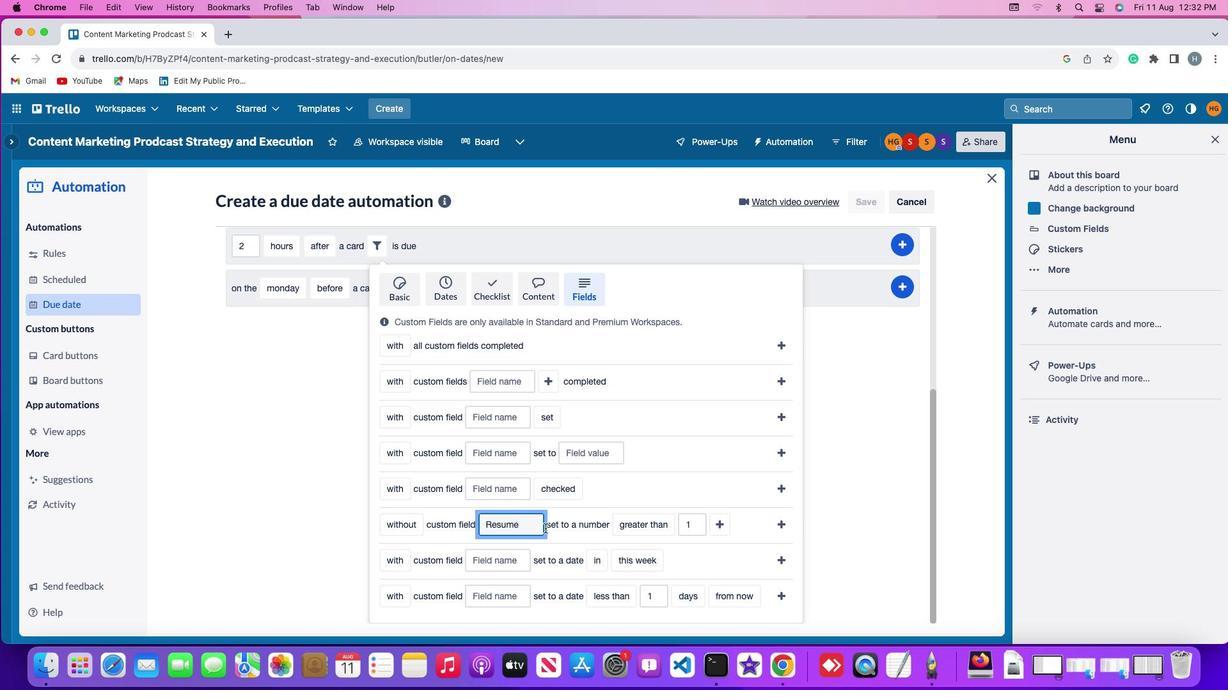 
Action: Key pressed Key.backspaceKey.backspaceKey.backspaceKey.backspaceKey.backspaceKey.backspaceKey.backspaceKey.shift'R''e''s''u''m''e'
Screenshot: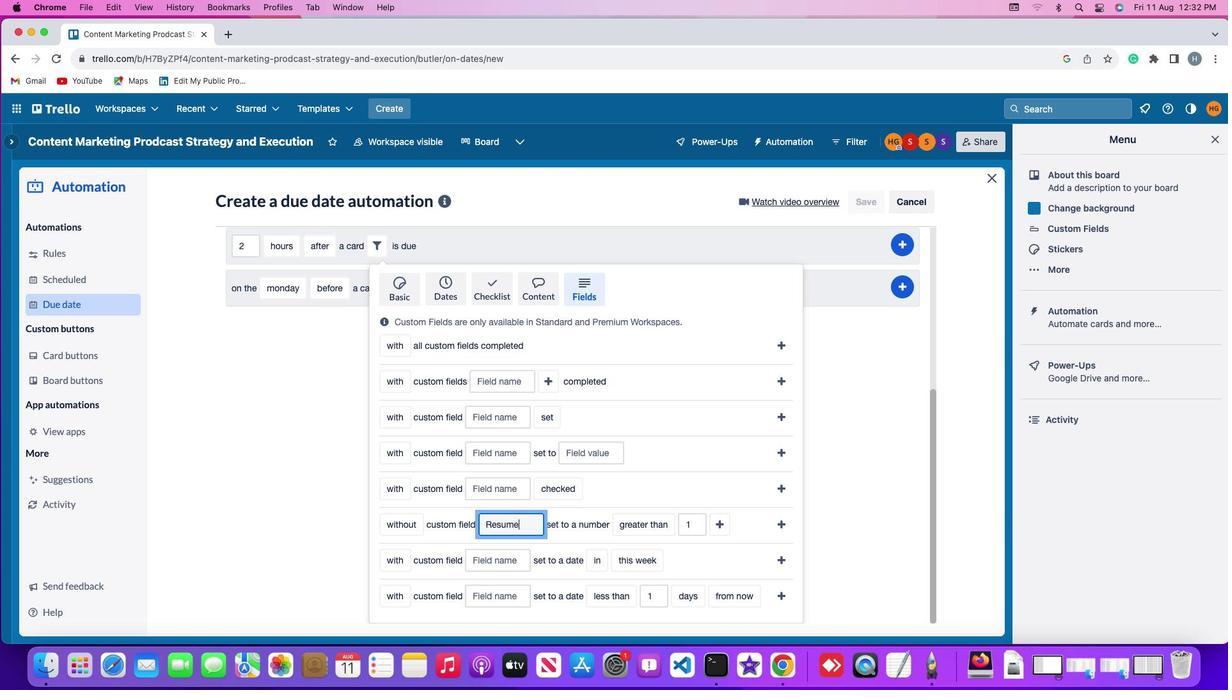 
Action: Mouse moved to (681, 522)
Screenshot: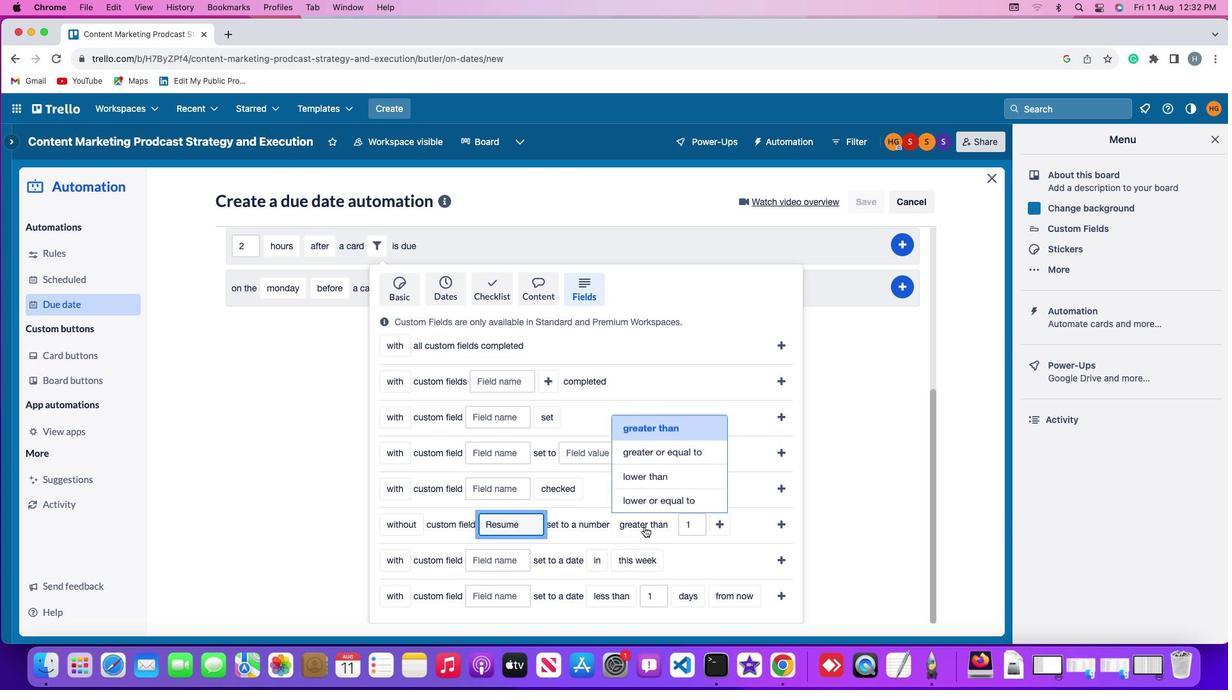 
Action: Mouse pressed left at (681, 522)
Screenshot: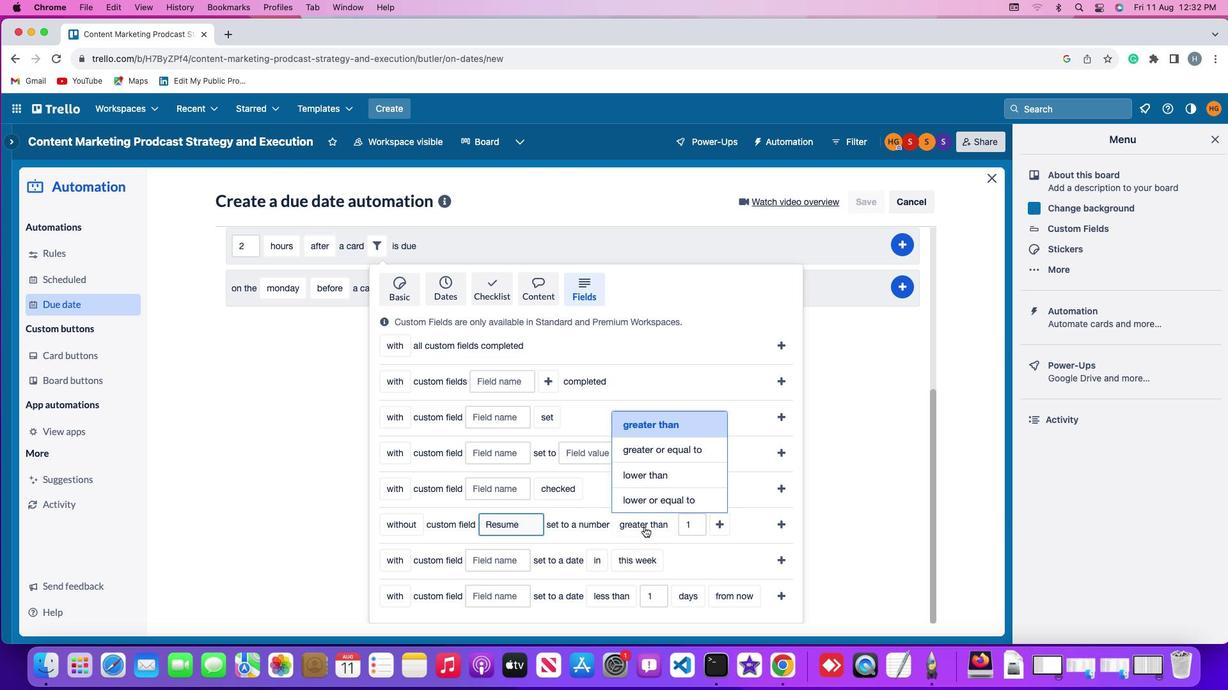 
Action: Mouse moved to (701, 520)
Screenshot: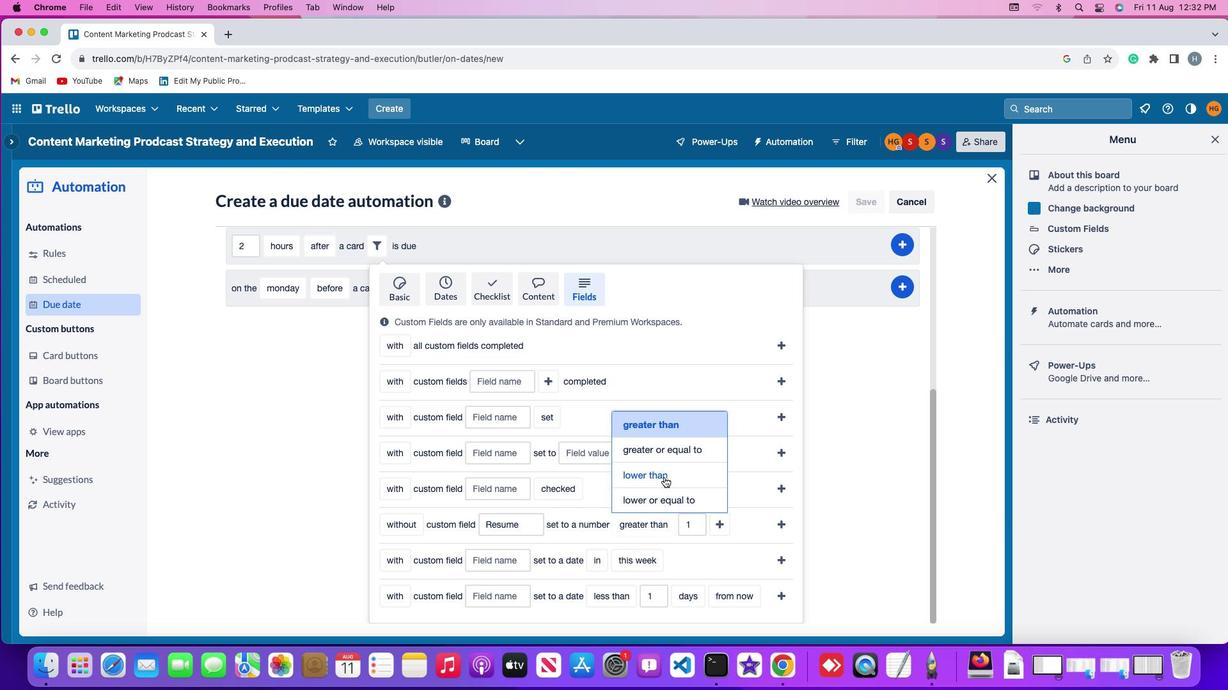 
Action: Mouse pressed left at (701, 520)
Screenshot: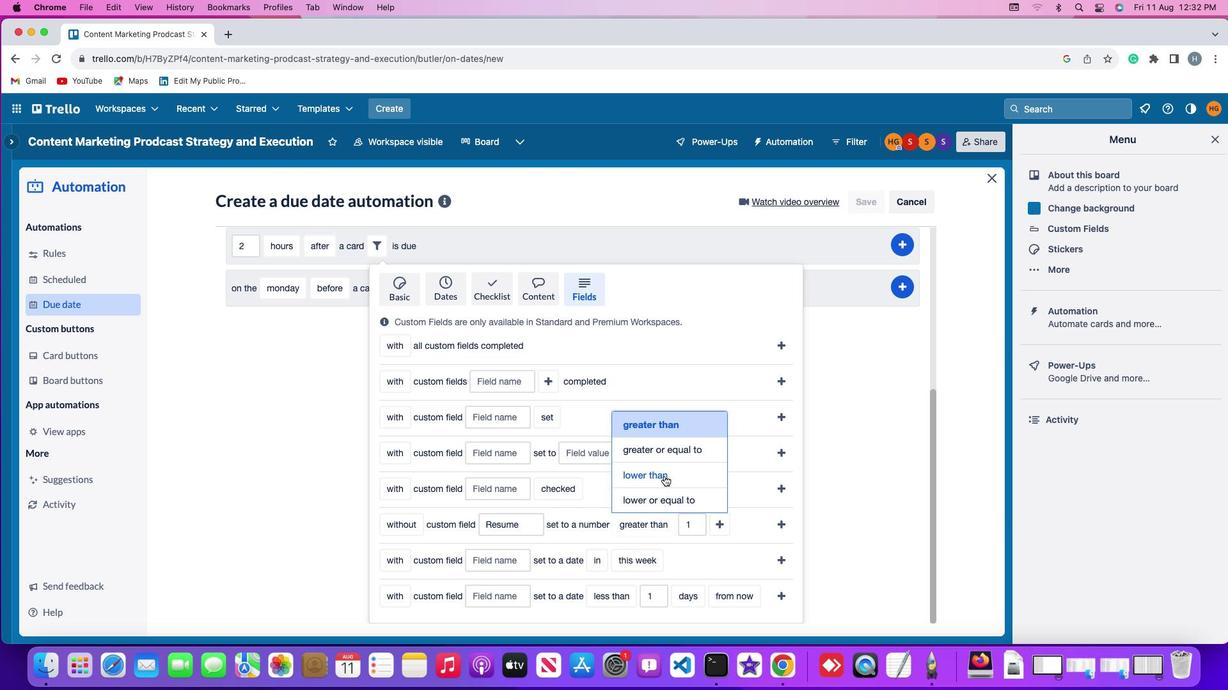 
Action: Mouse moved to (733, 522)
Screenshot: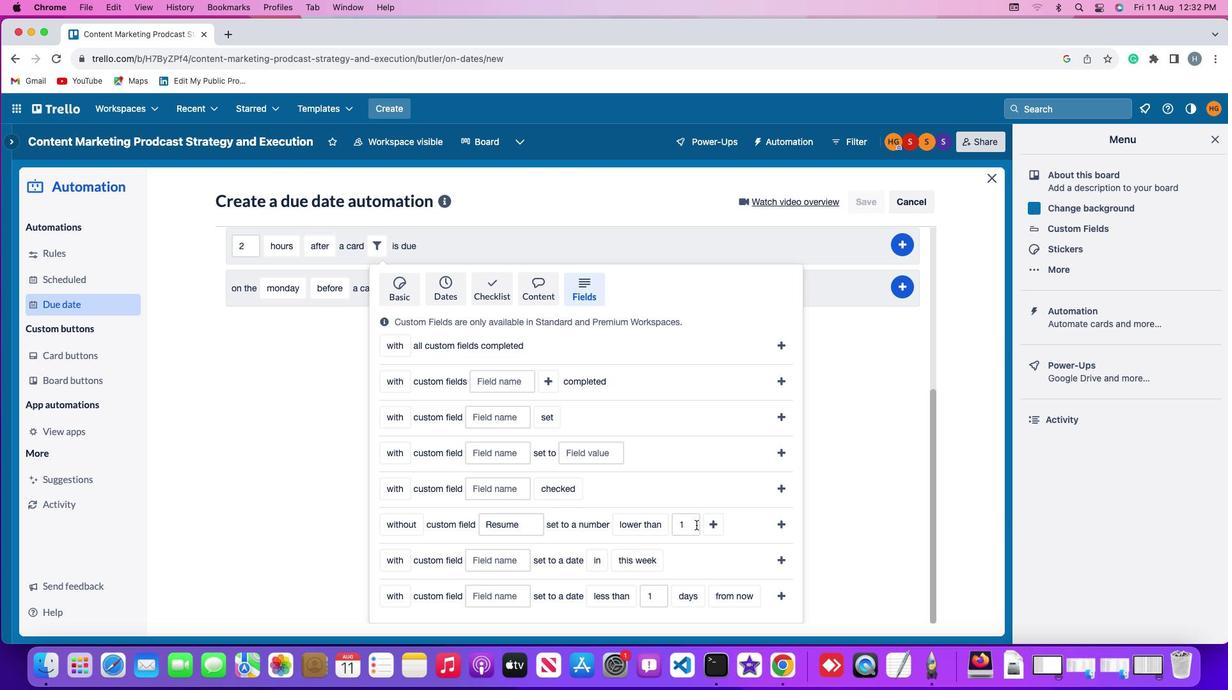 
Action: Mouse pressed left at (733, 522)
Screenshot: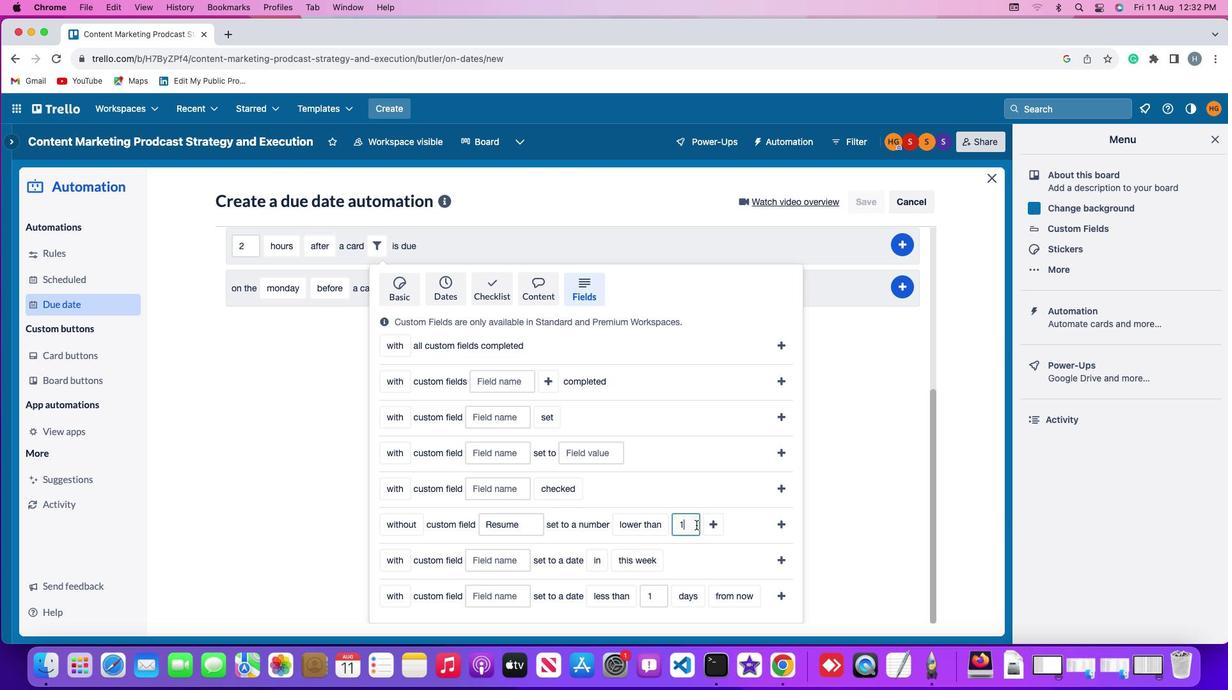 
Action: Key pressed Key.backspace'1'
Screenshot: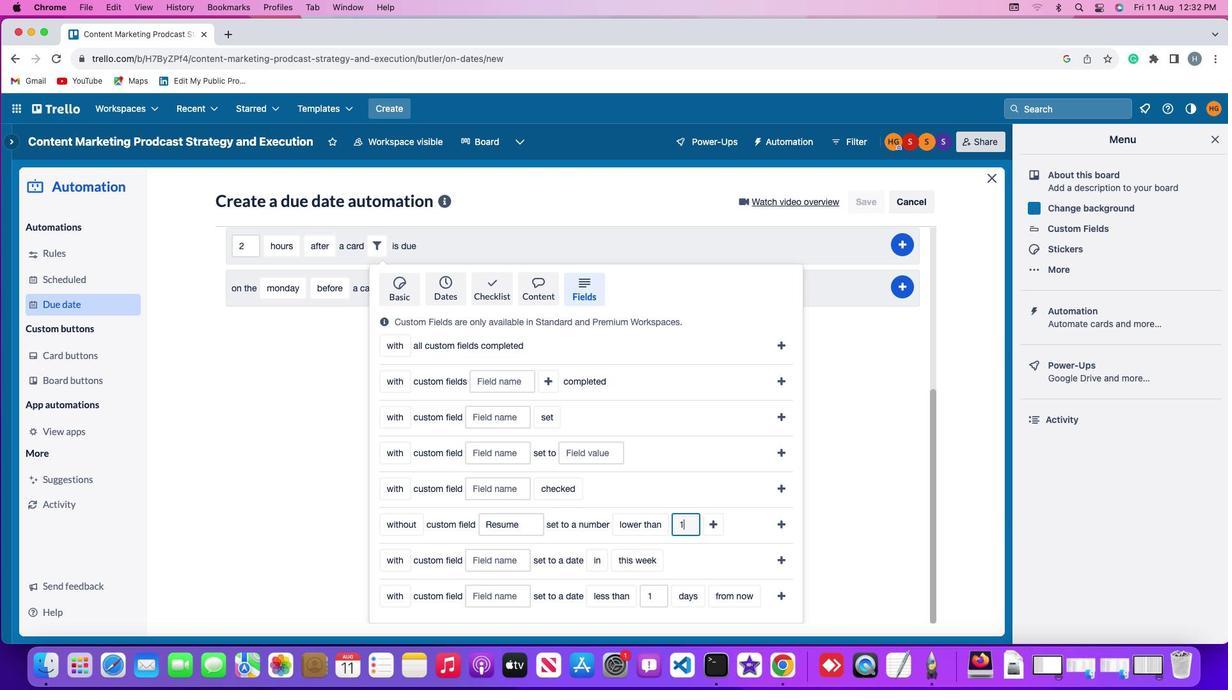 
Action: Mouse moved to (750, 522)
Screenshot: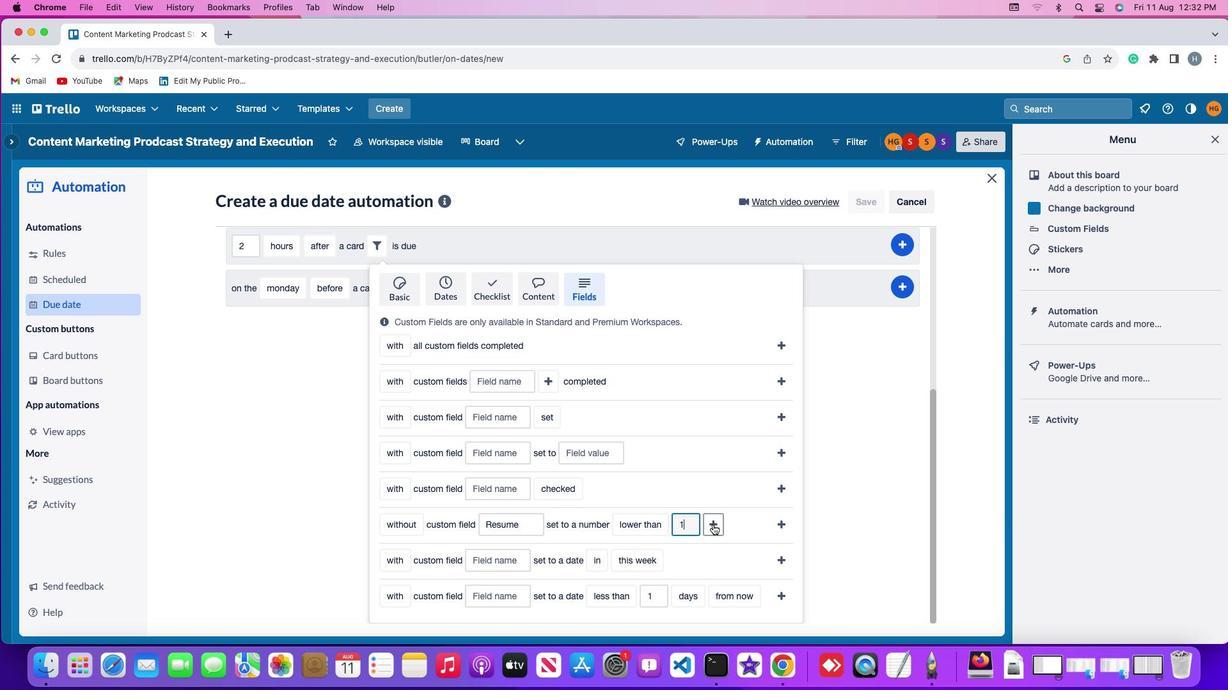 
Action: Mouse pressed left at (750, 522)
Screenshot: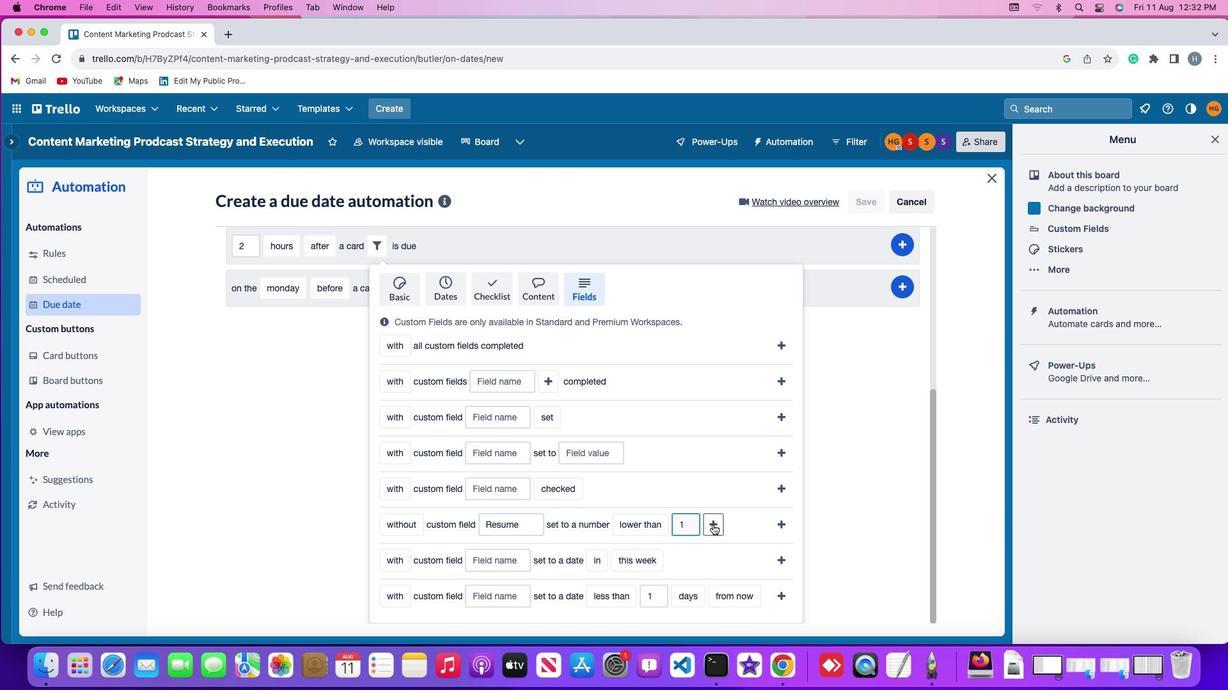 
Action: Mouse moved to (783, 522)
Screenshot: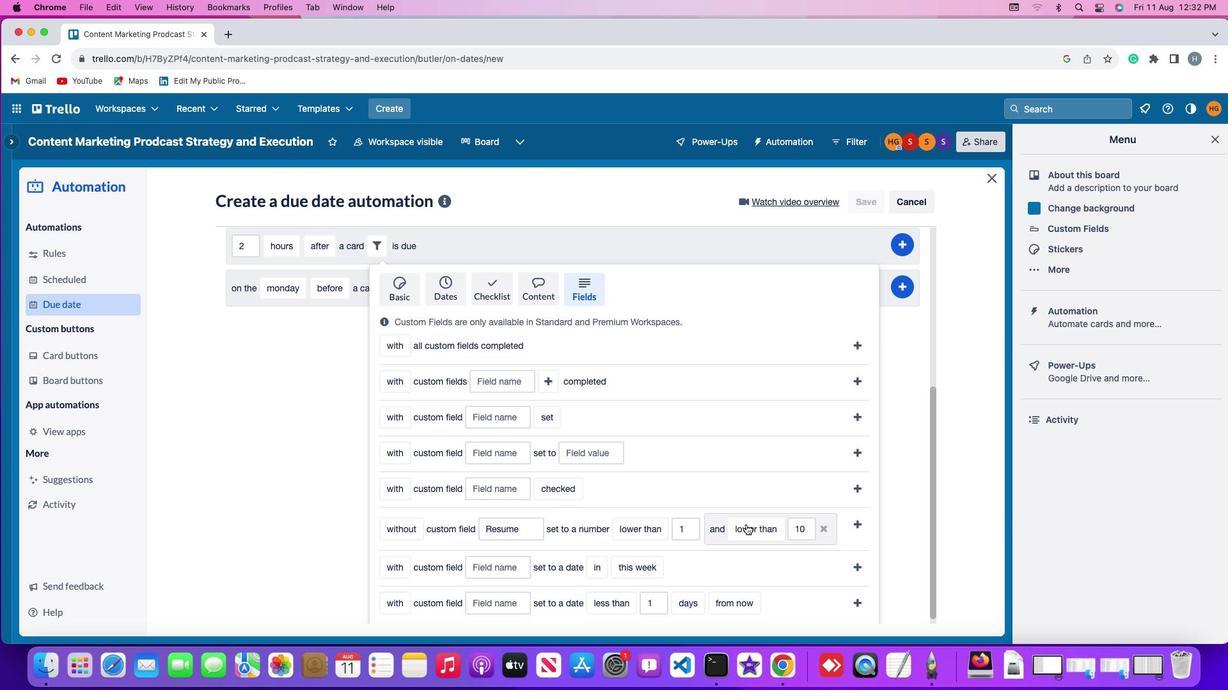 
Action: Mouse pressed left at (783, 522)
Screenshot: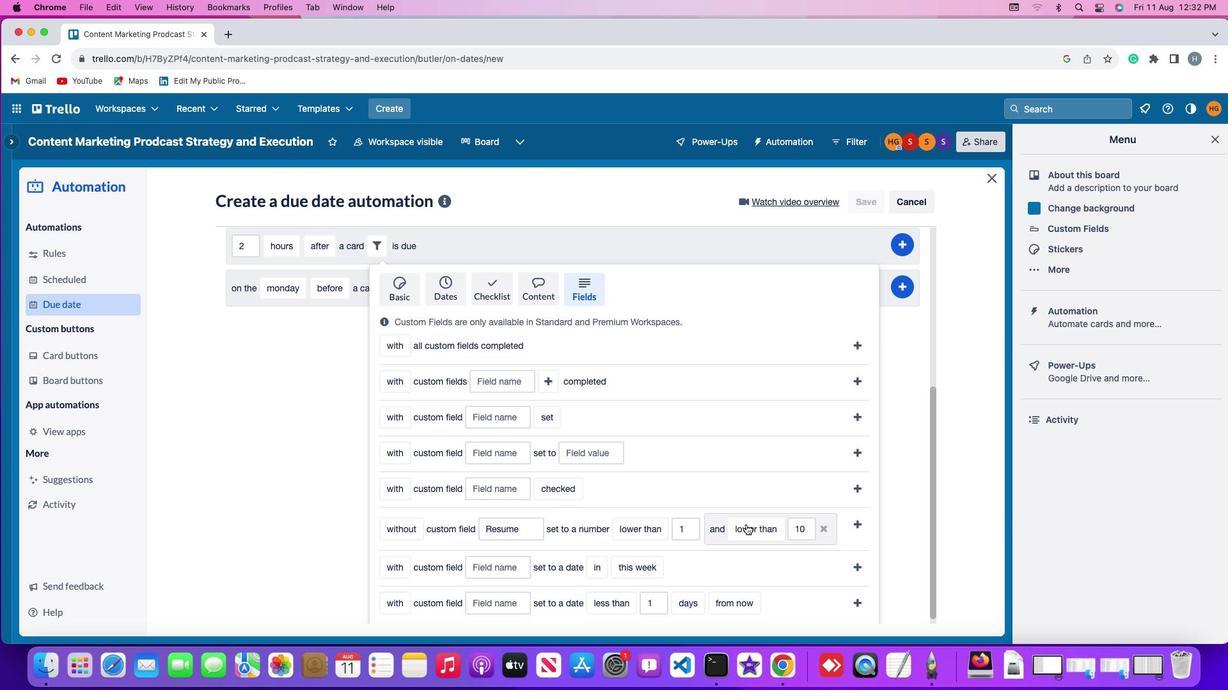 
Action: Mouse moved to (803, 520)
Screenshot: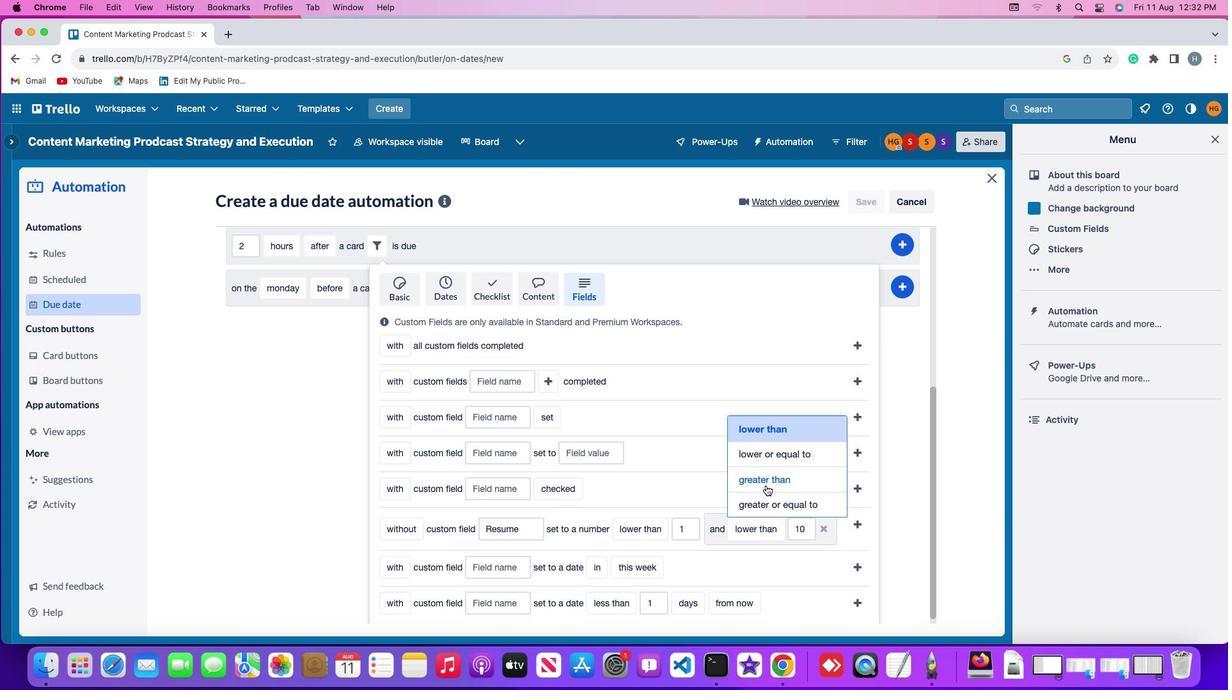 
Action: Mouse pressed left at (803, 520)
Screenshot: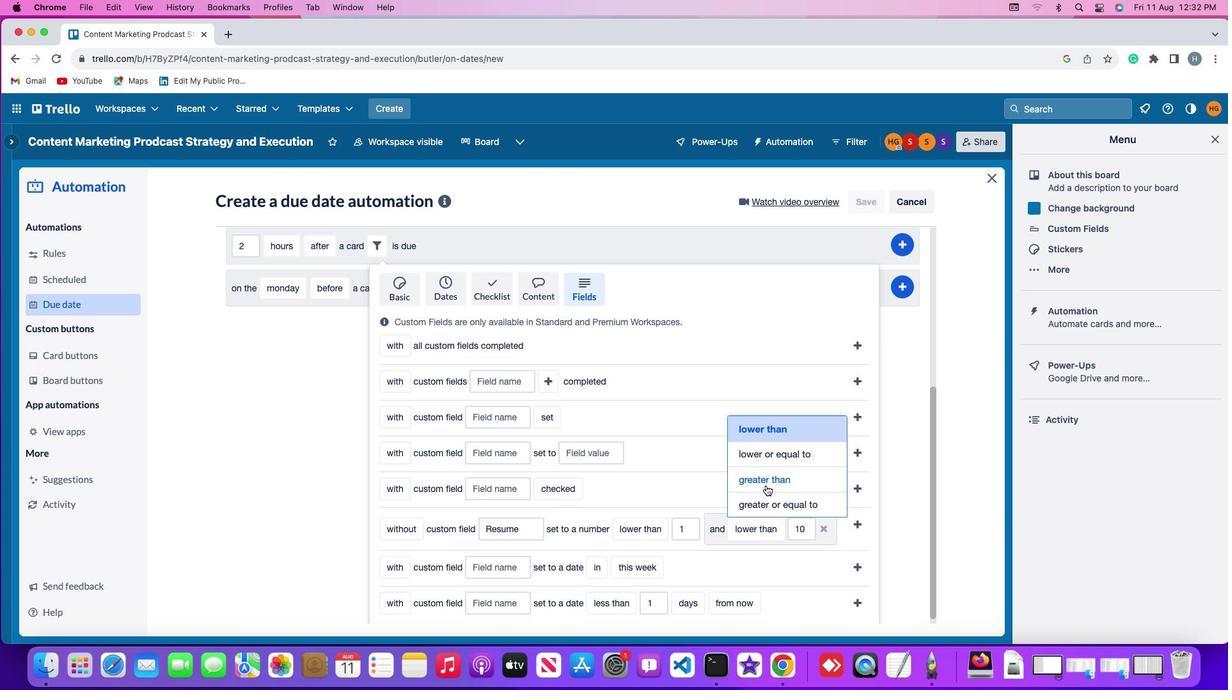 
Action: Mouse moved to (852, 522)
Screenshot: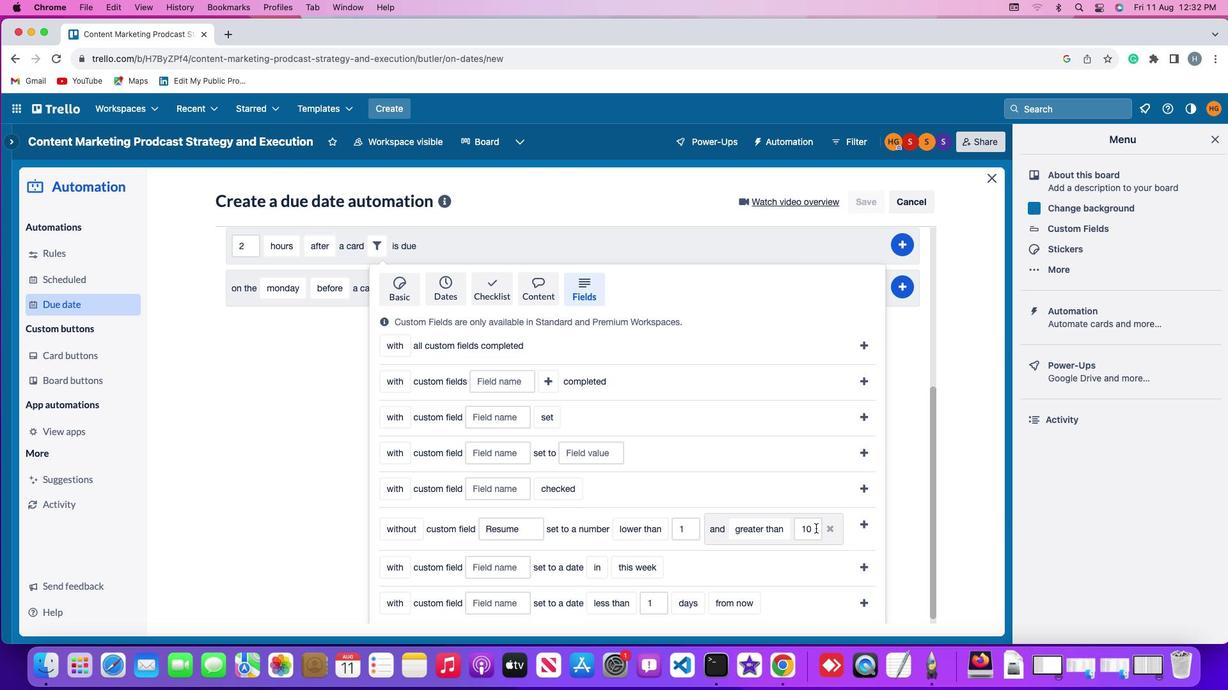 
Action: Mouse pressed left at (852, 522)
Screenshot: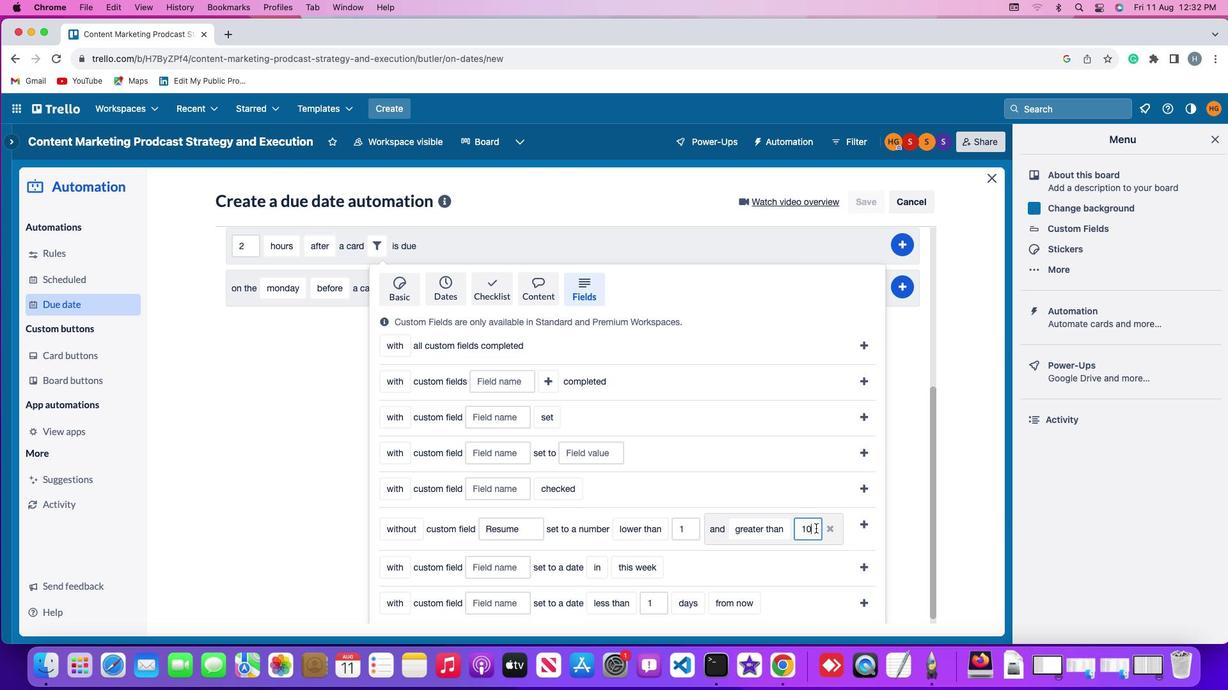 
Action: Key pressed Key.backspaceKey.backspace'0'Key.backspace'1''0'
Screenshot: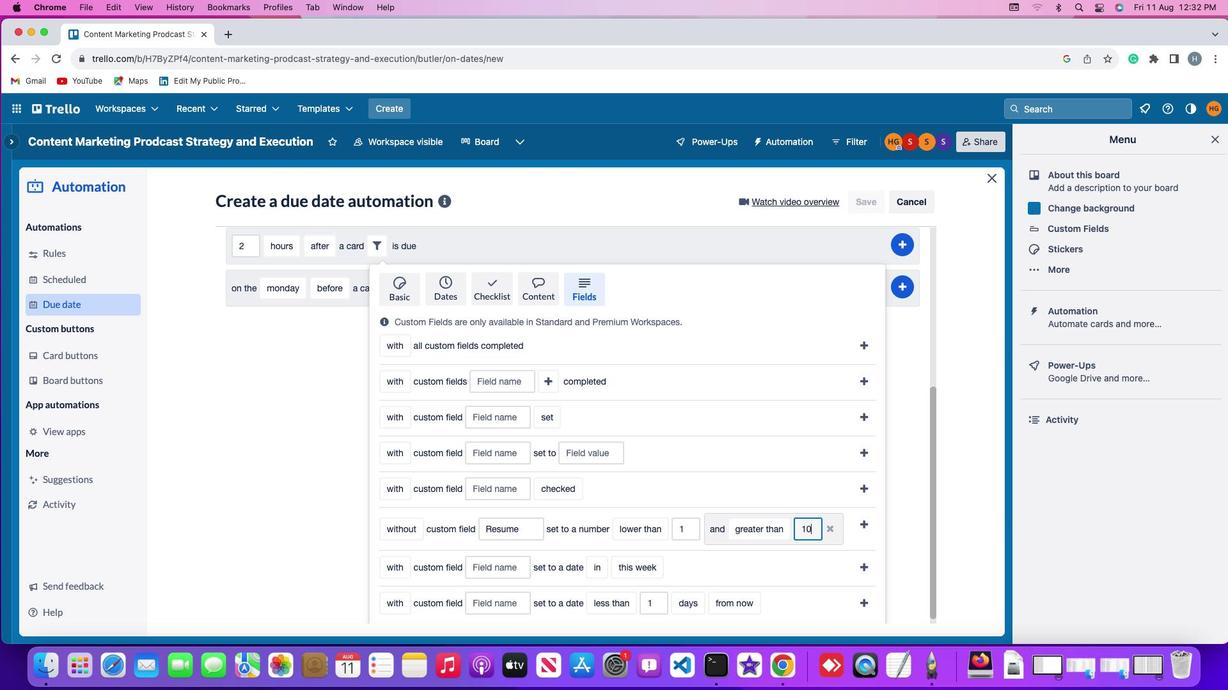 
Action: Mouse moved to (900, 522)
Screenshot: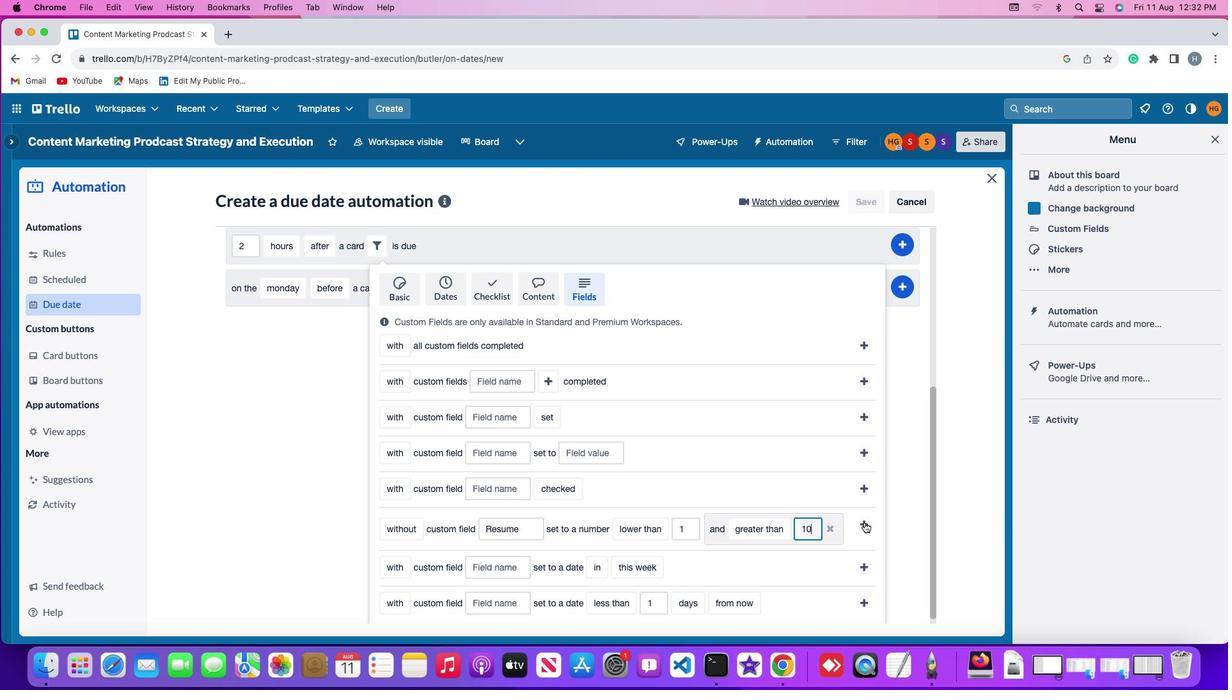 
Action: Mouse pressed left at (900, 522)
Screenshot: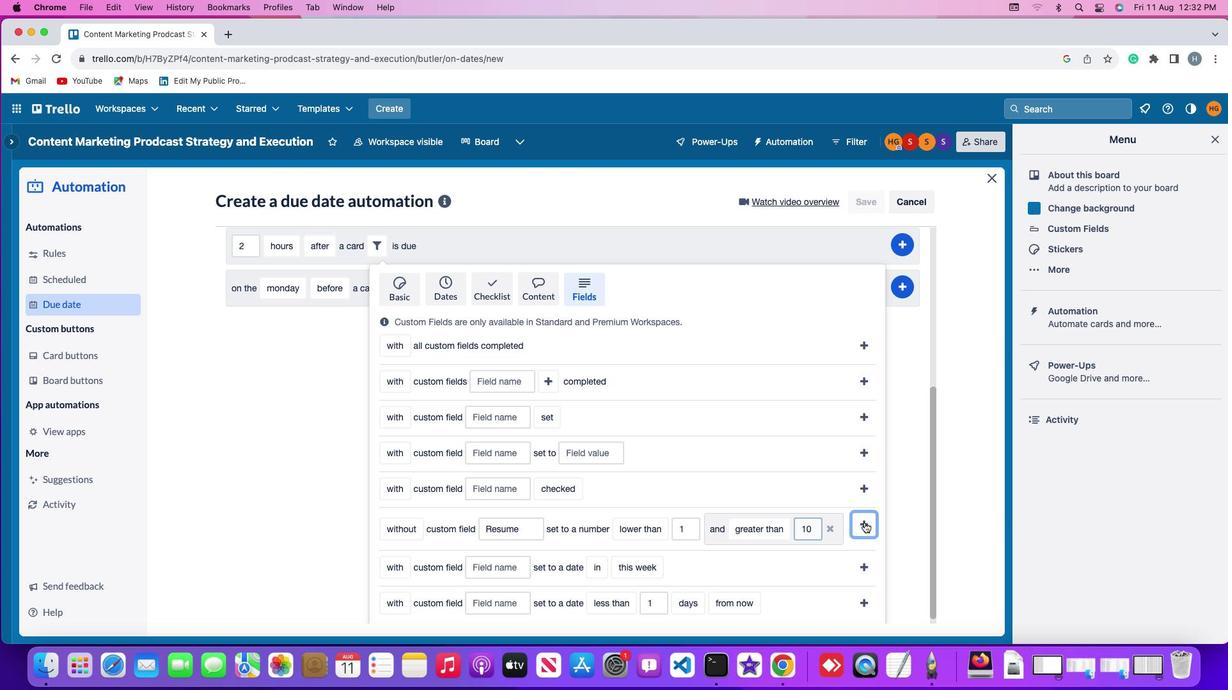 
Action: Mouse moved to (945, 522)
Screenshot: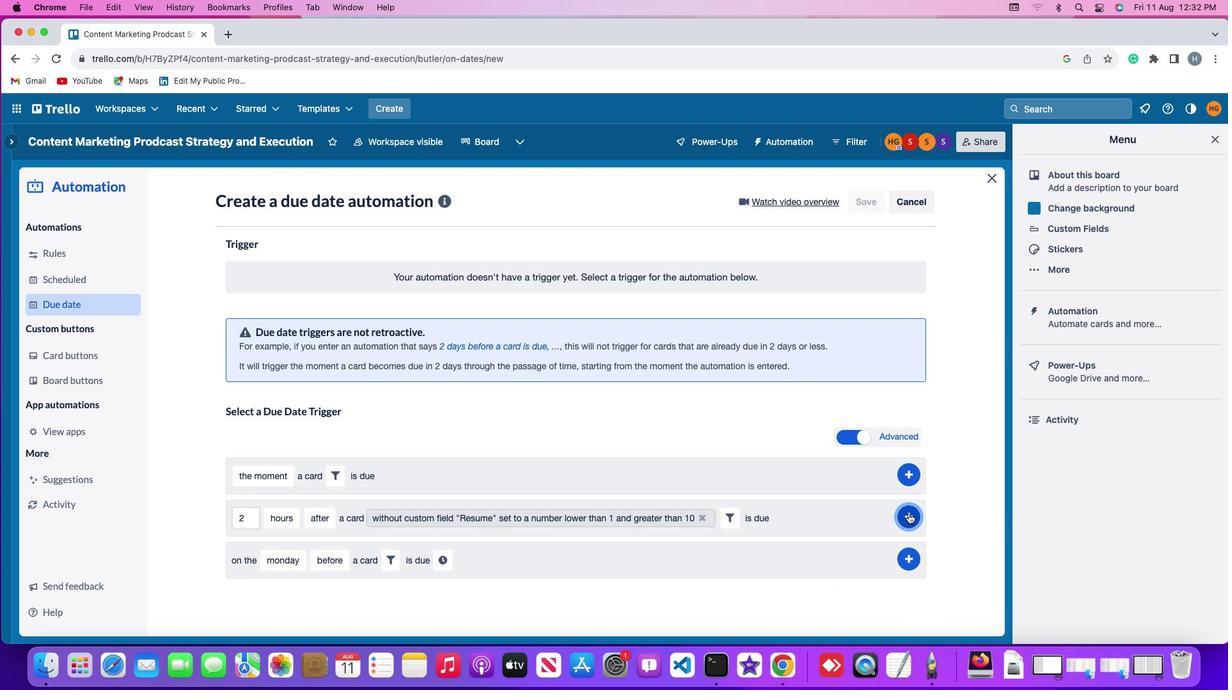 
Action: Mouse pressed left at (945, 522)
Screenshot: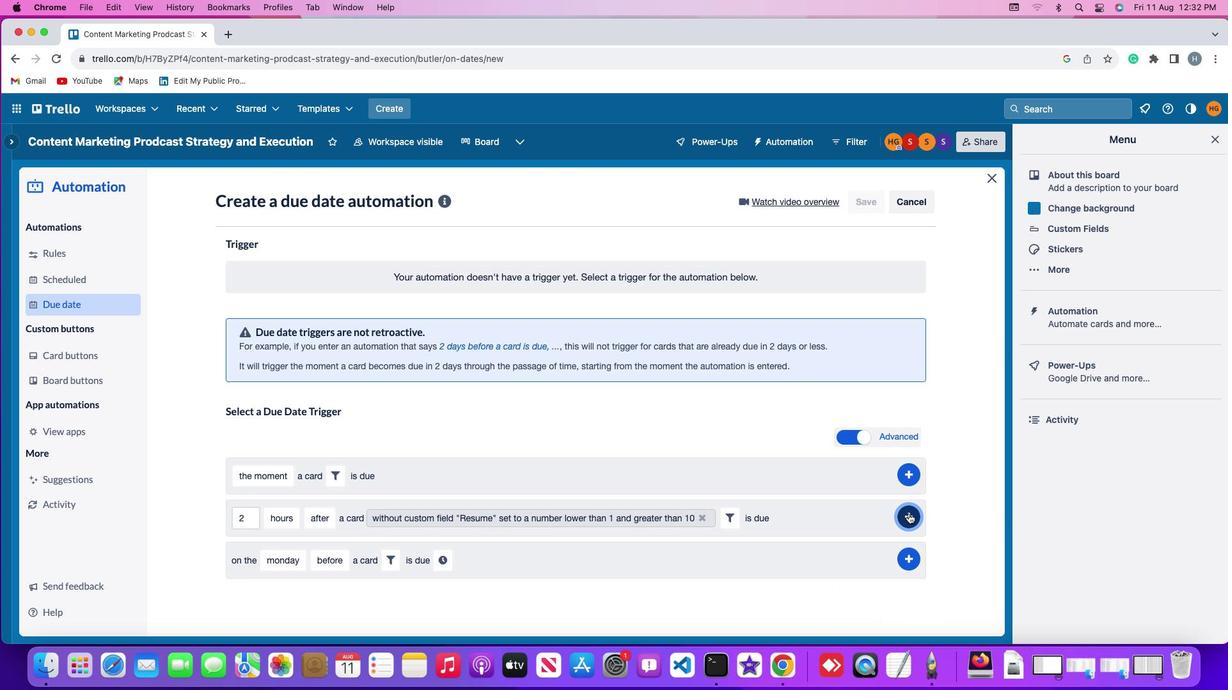 
Action: Mouse moved to (1000, 518)
Screenshot: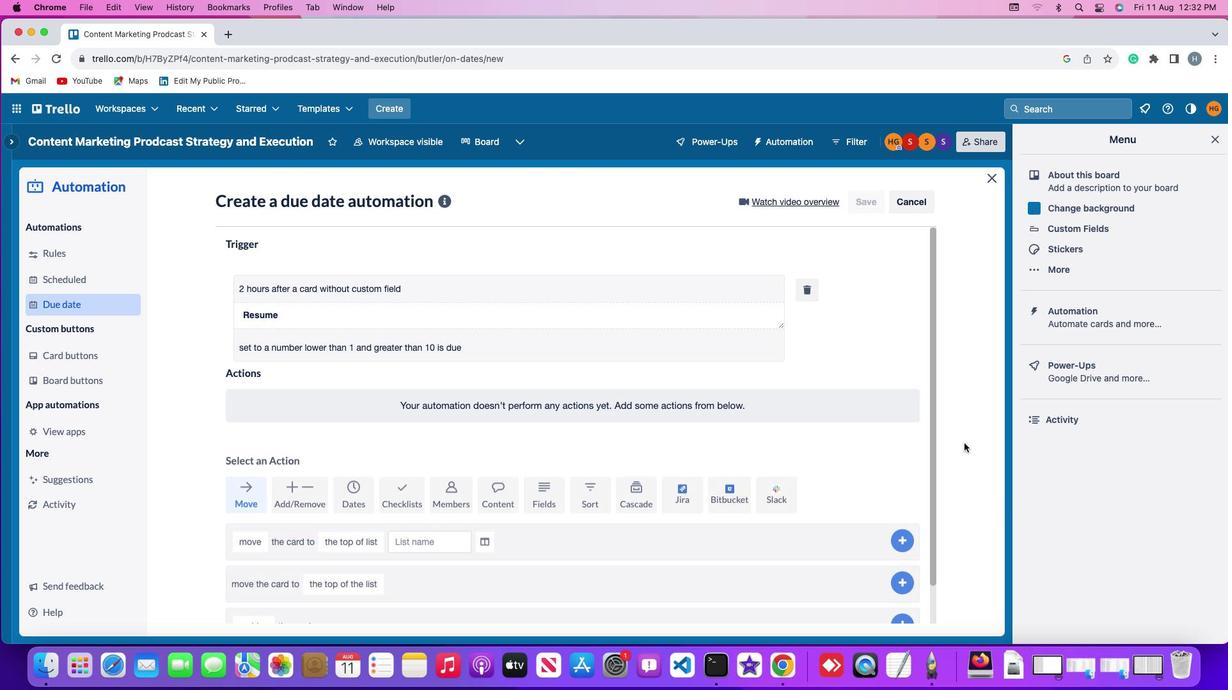 
